 Task: In the  document event.txt Use the tool word Count 'and display word count while typing'. Find the word using Dictionary 'cherished'. Below name insert the link: www.facebook.com
Action: Mouse moved to (278, 390)
Screenshot: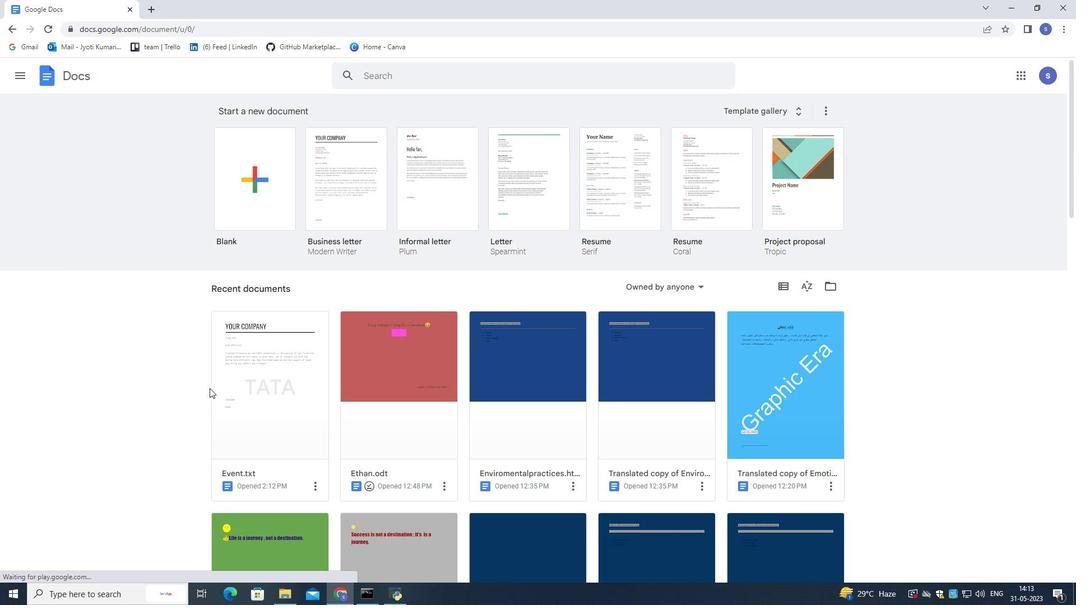 
Action: Mouse pressed left at (278, 390)
Screenshot: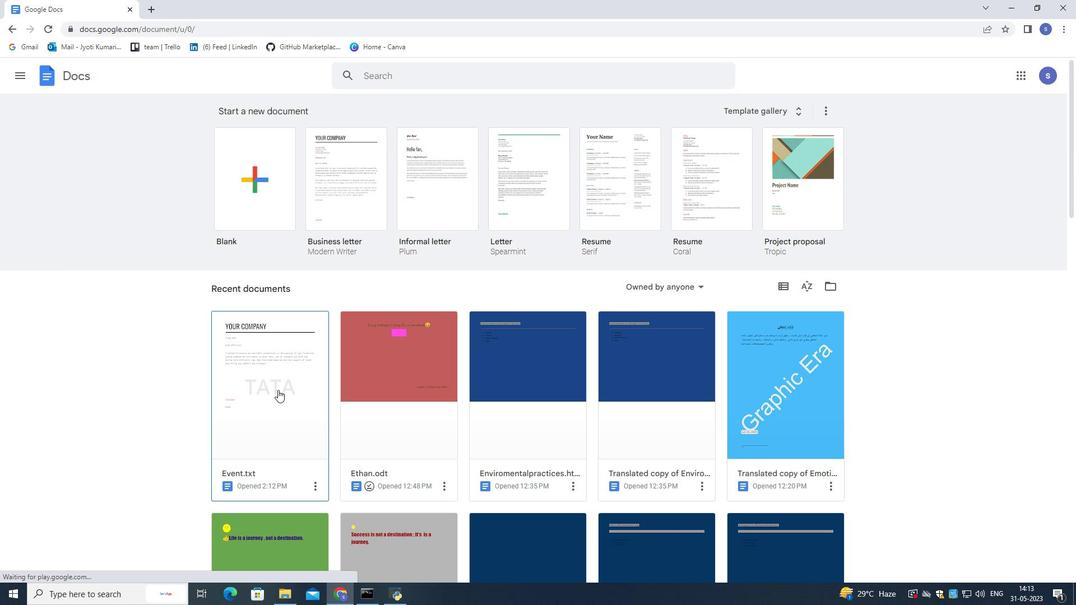 
Action: Mouse moved to (514, 321)
Screenshot: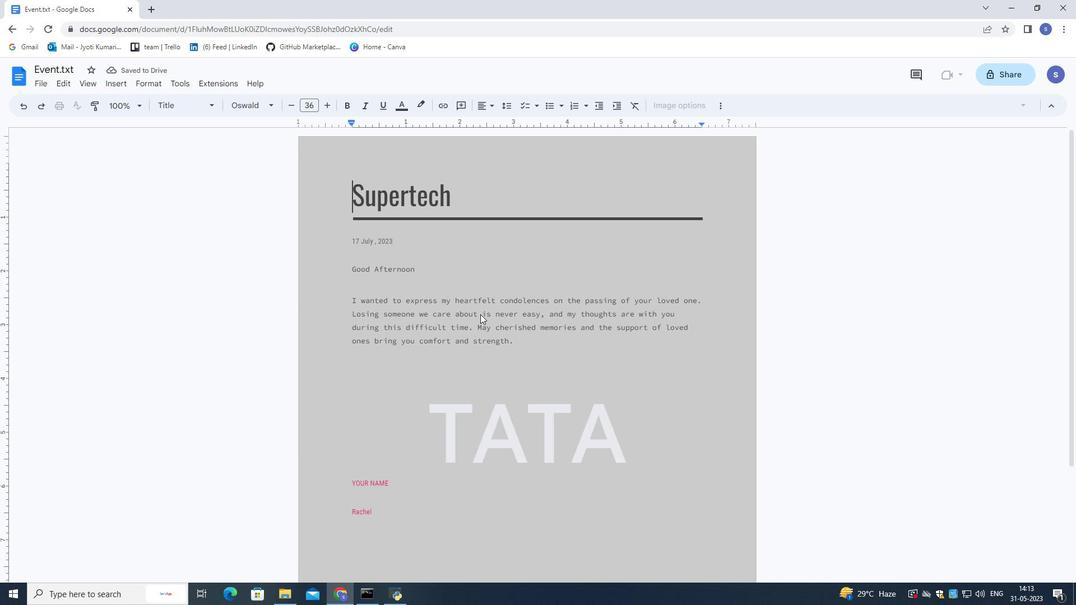 
Action: Mouse scrolled (514, 320) with delta (0, 0)
Screenshot: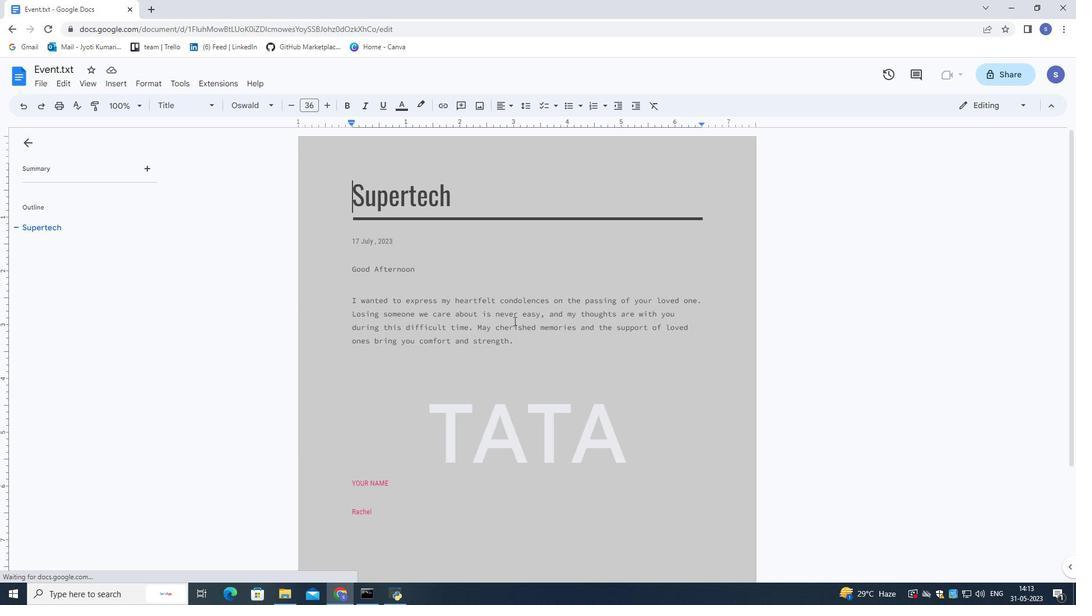 
Action: Mouse moved to (514, 322)
Screenshot: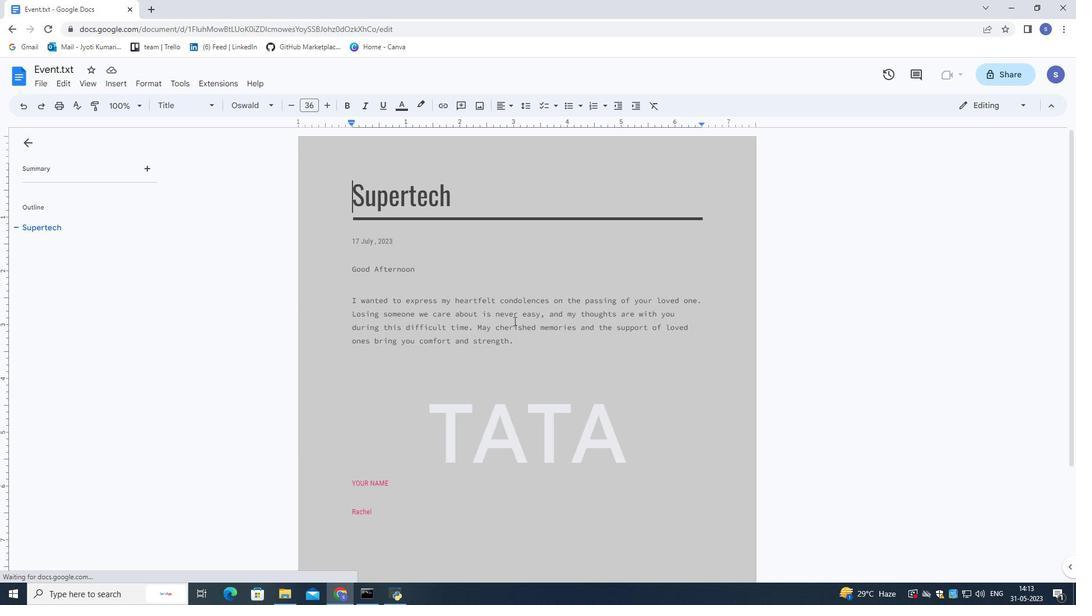 
Action: Mouse scrolled (514, 322) with delta (0, 0)
Screenshot: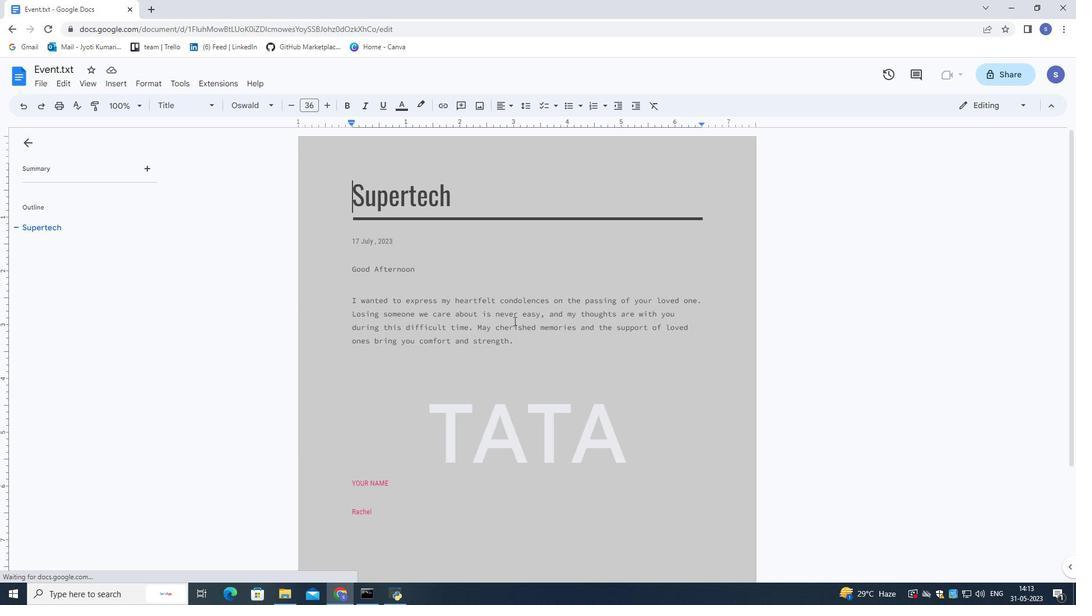 
Action: Mouse moved to (514, 323)
Screenshot: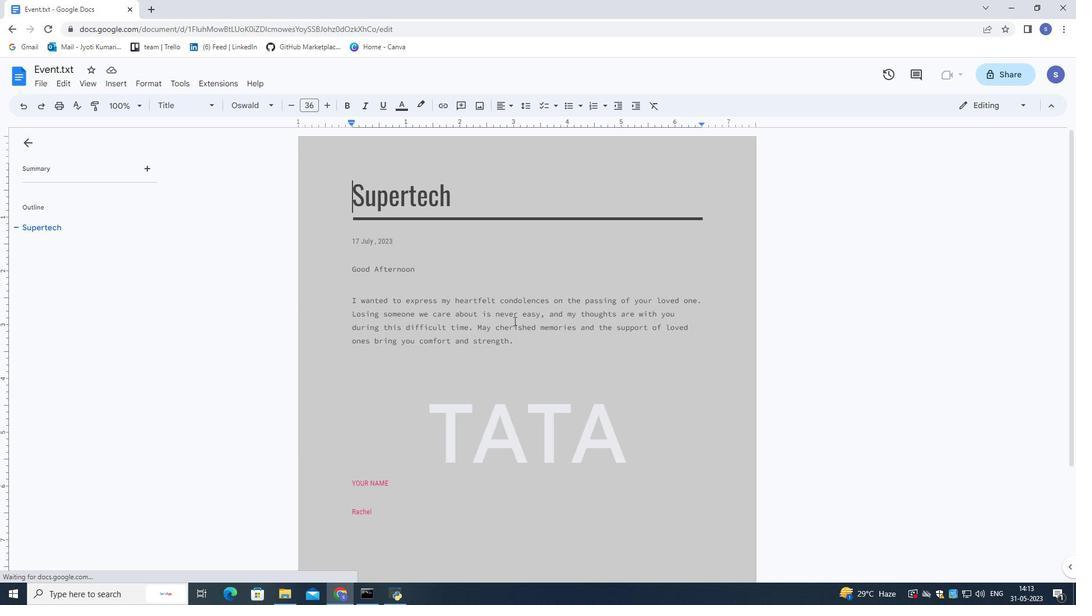 
Action: Mouse scrolled (514, 324) with delta (0, 0)
Screenshot: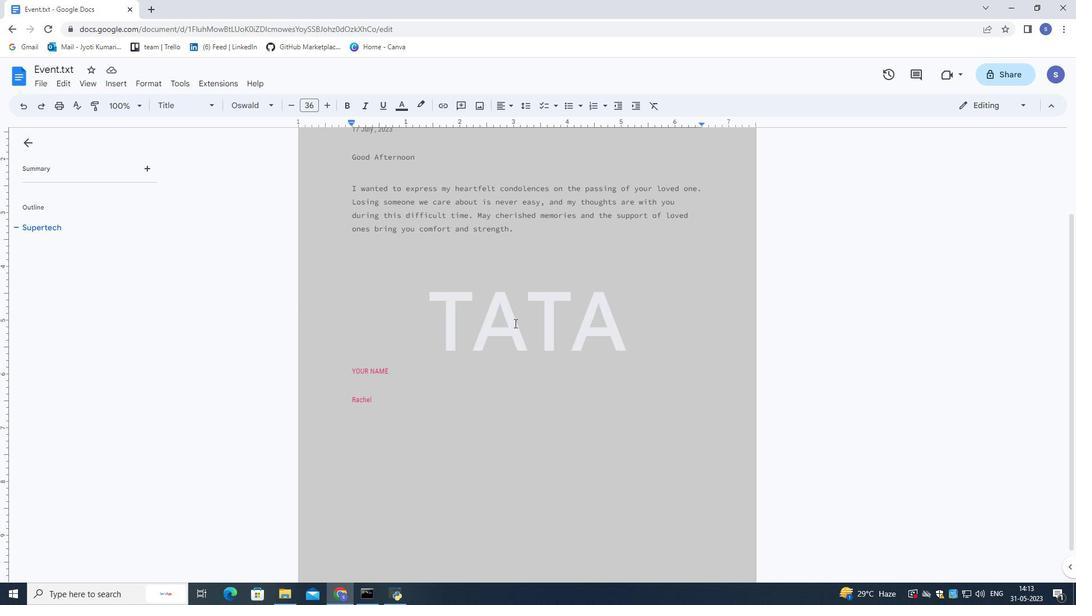 
Action: Mouse moved to (514, 323)
Screenshot: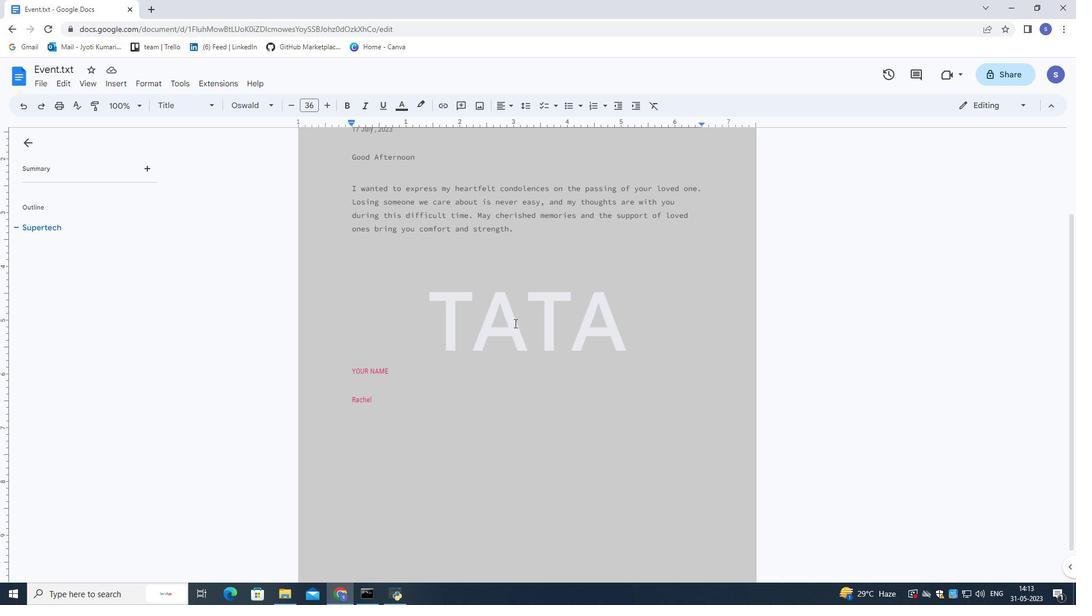 
Action: Mouse scrolled (514, 324) with delta (0, 0)
Screenshot: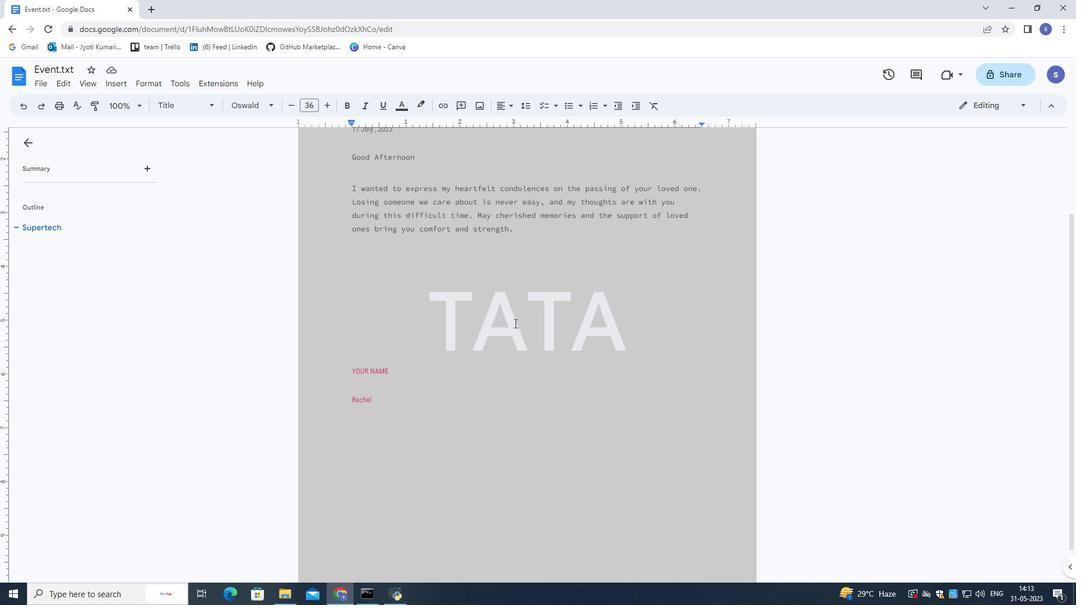 
Action: Mouse moved to (513, 323)
Screenshot: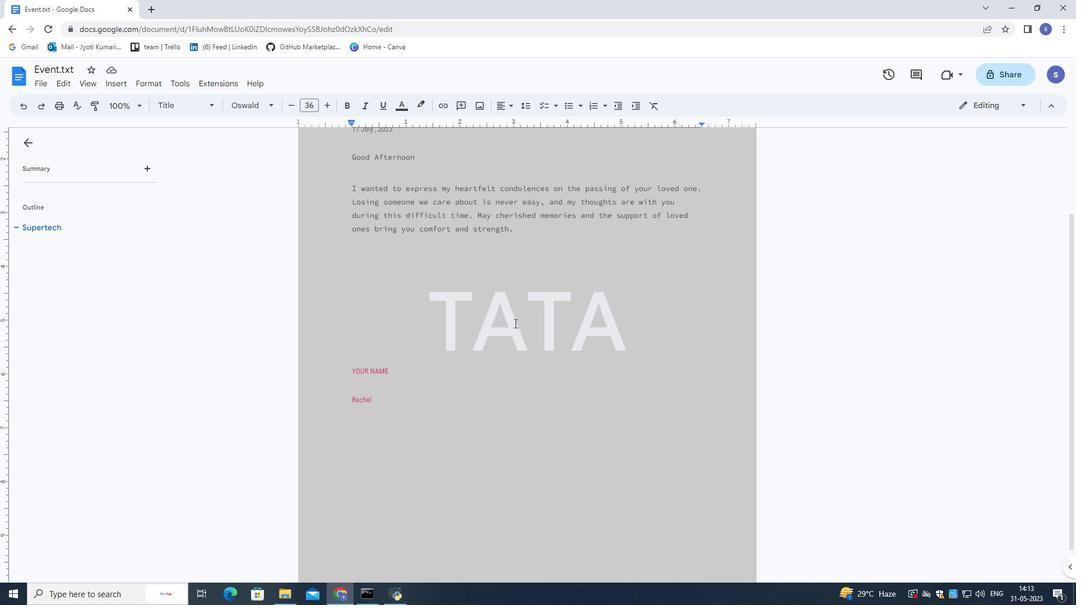 
Action: Mouse scrolled (514, 324) with delta (0, 0)
Screenshot: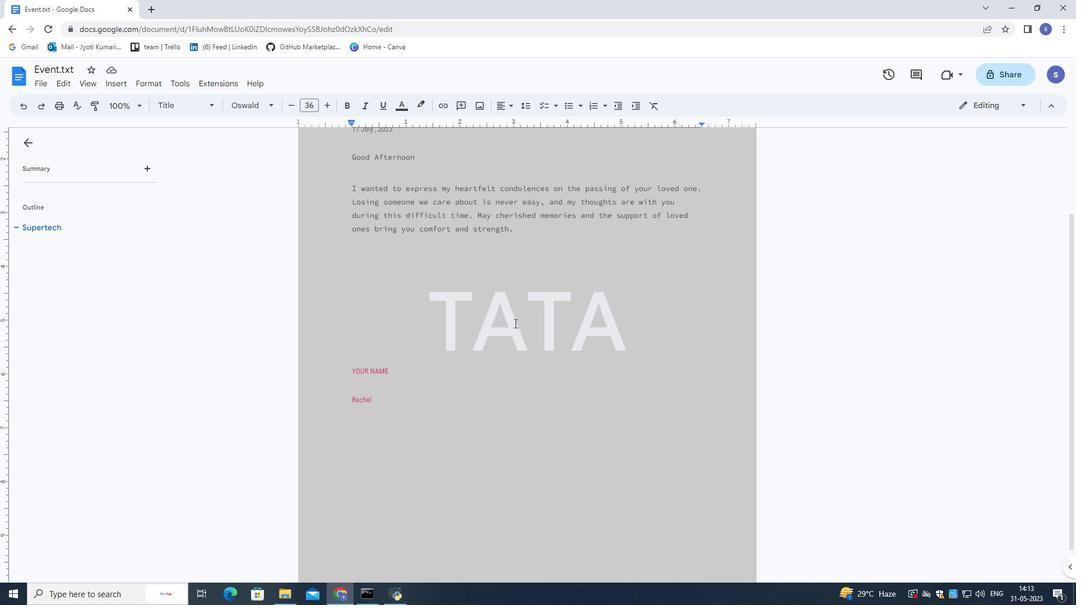 
Action: Mouse moved to (177, 77)
Screenshot: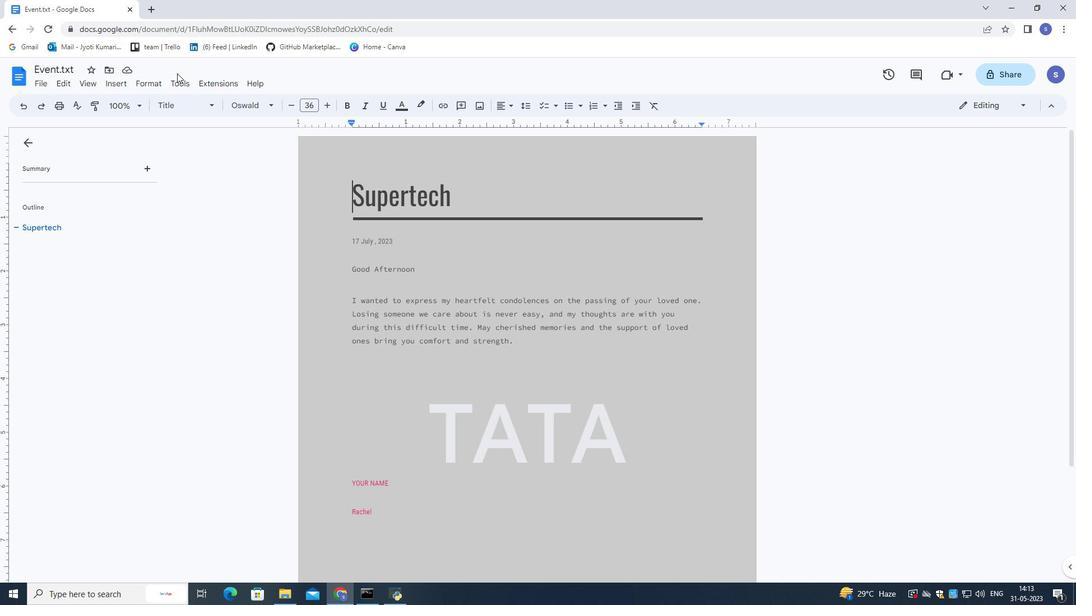 
Action: Mouse pressed left at (177, 77)
Screenshot: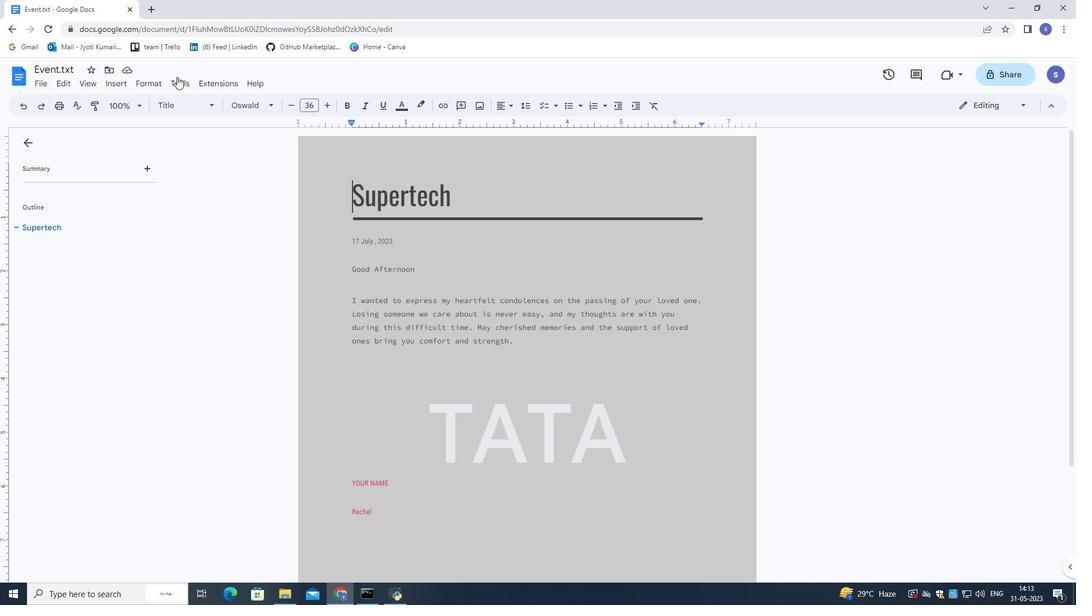
Action: Mouse moved to (195, 128)
Screenshot: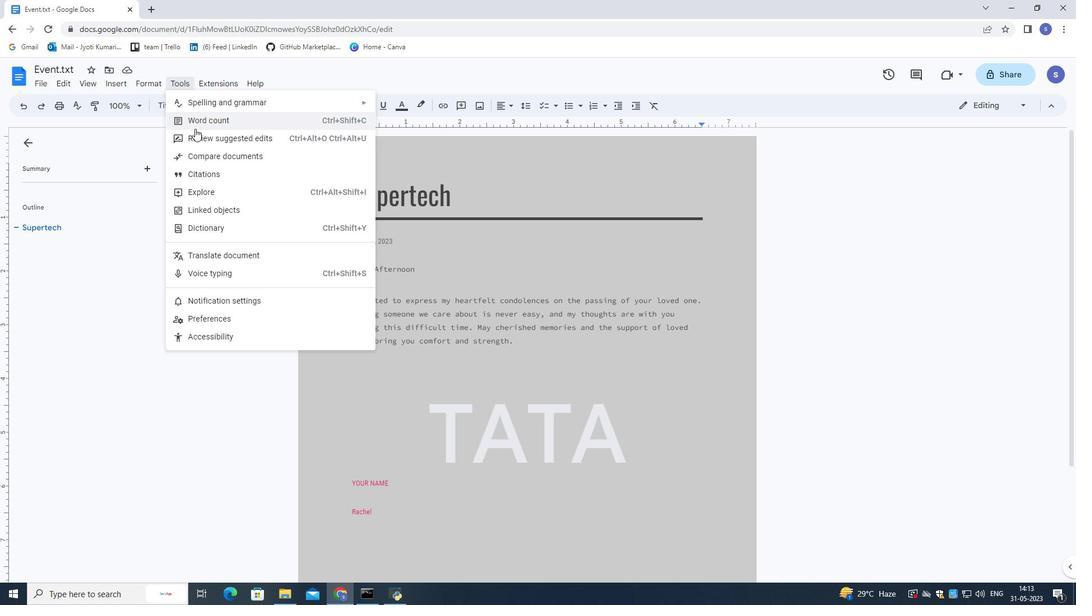 
Action: Mouse pressed left at (195, 128)
Screenshot: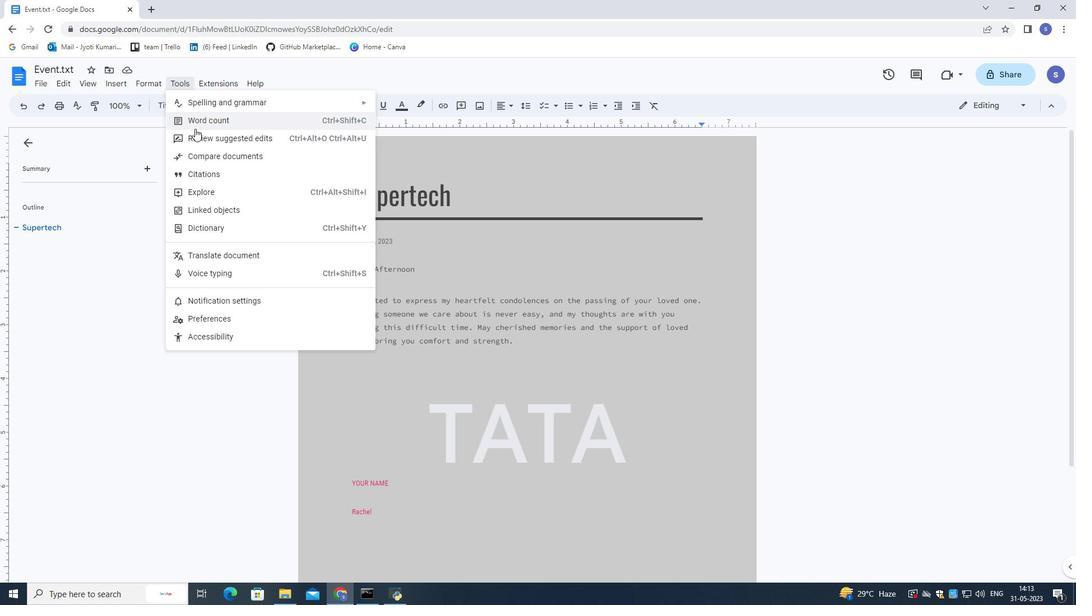 
Action: Mouse moved to (495, 370)
Screenshot: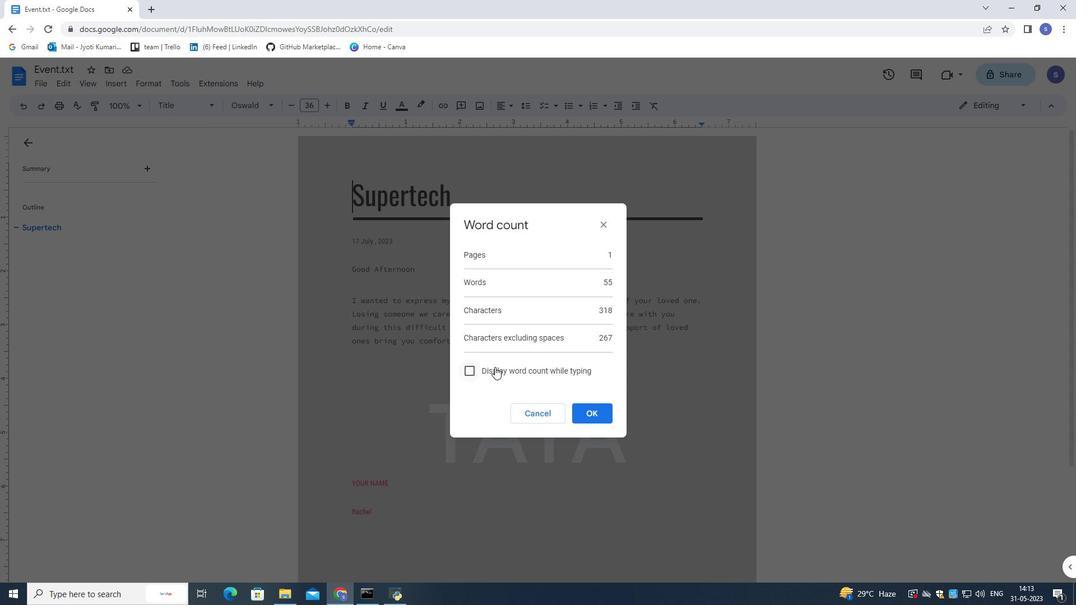 
Action: Mouse pressed left at (495, 370)
Screenshot: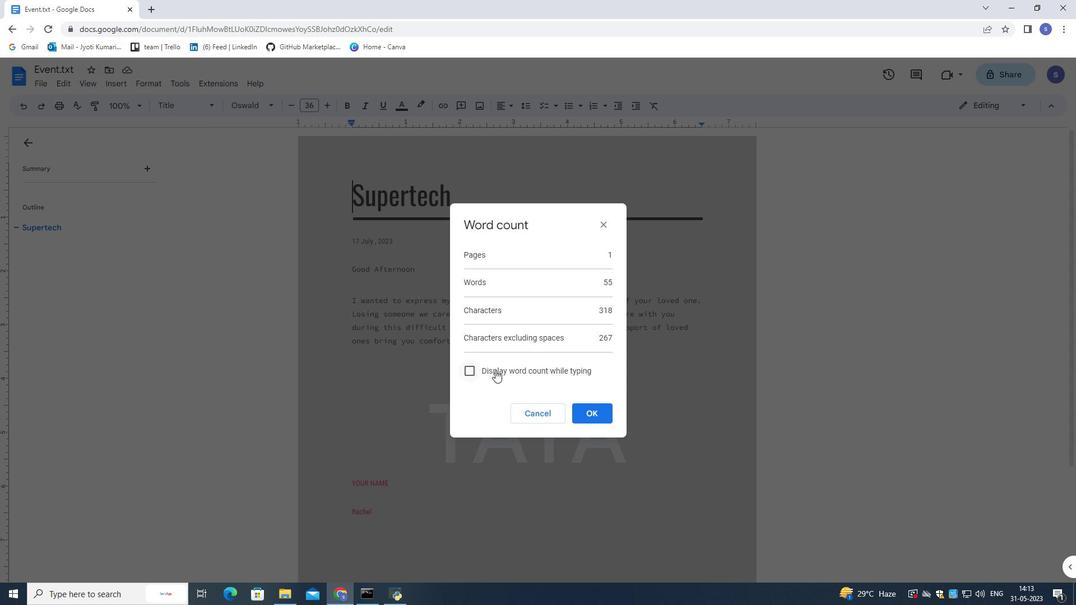 
Action: Mouse moved to (597, 414)
Screenshot: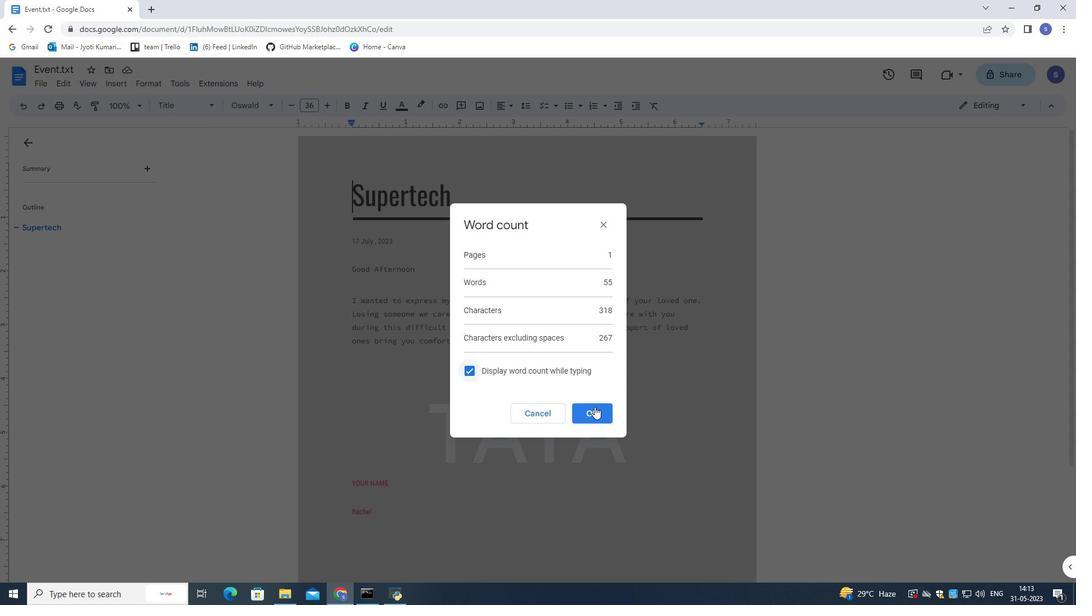 
Action: Mouse pressed left at (597, 414)
Screenshot: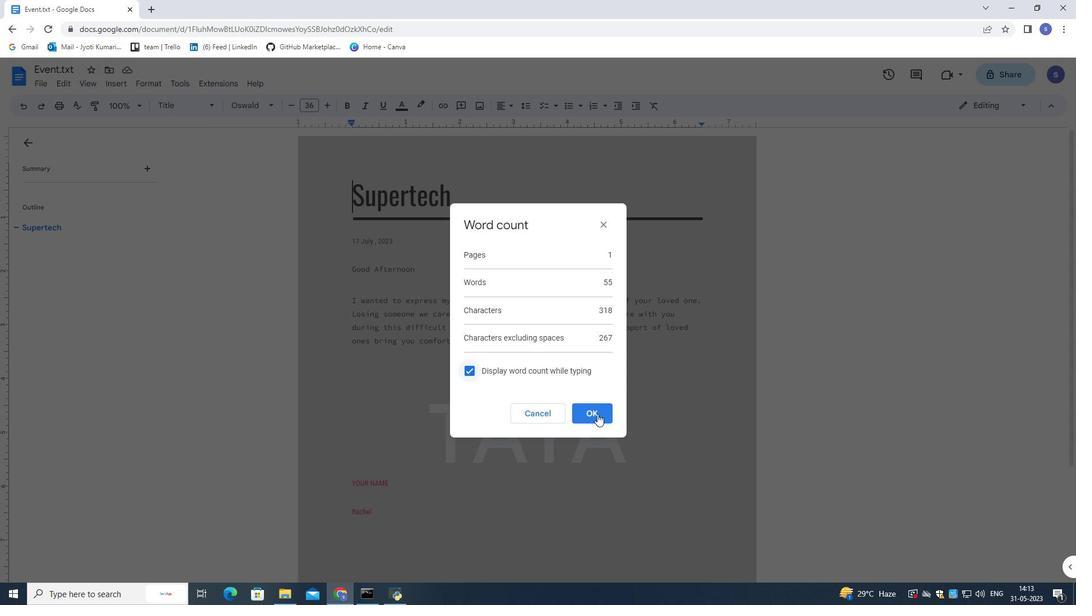 
Action: Mouse moved to (171, 80)
Screenshot: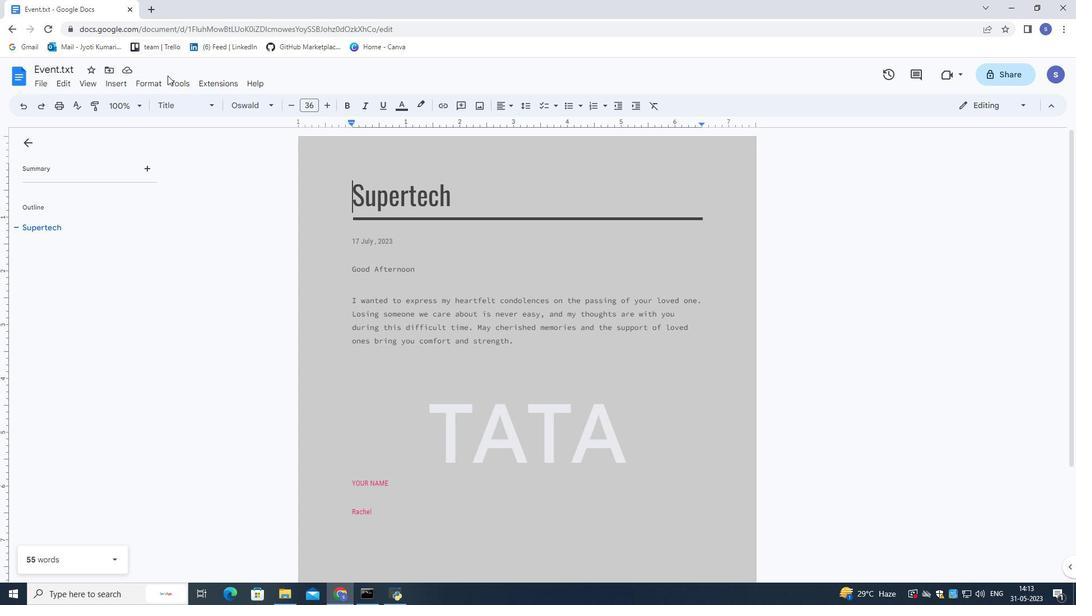 
Action: Mouse pressed left at (171, 80)
Screenshot: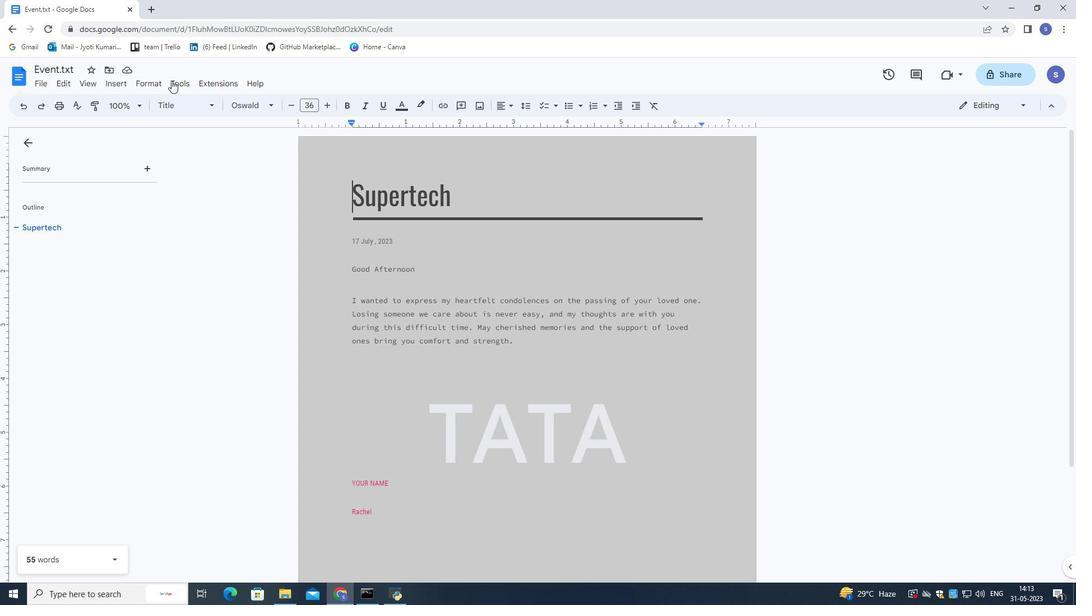 
Action: Mouse moved to (232, 224)
Screenshot: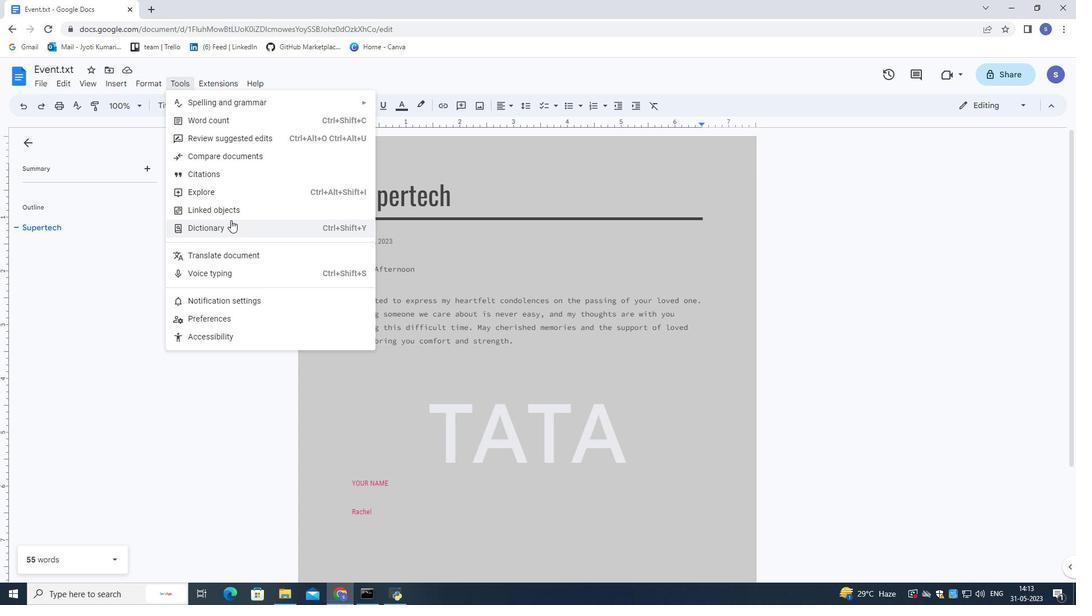 
Action: Mouse pressed left at (232, 224)
Screenshot: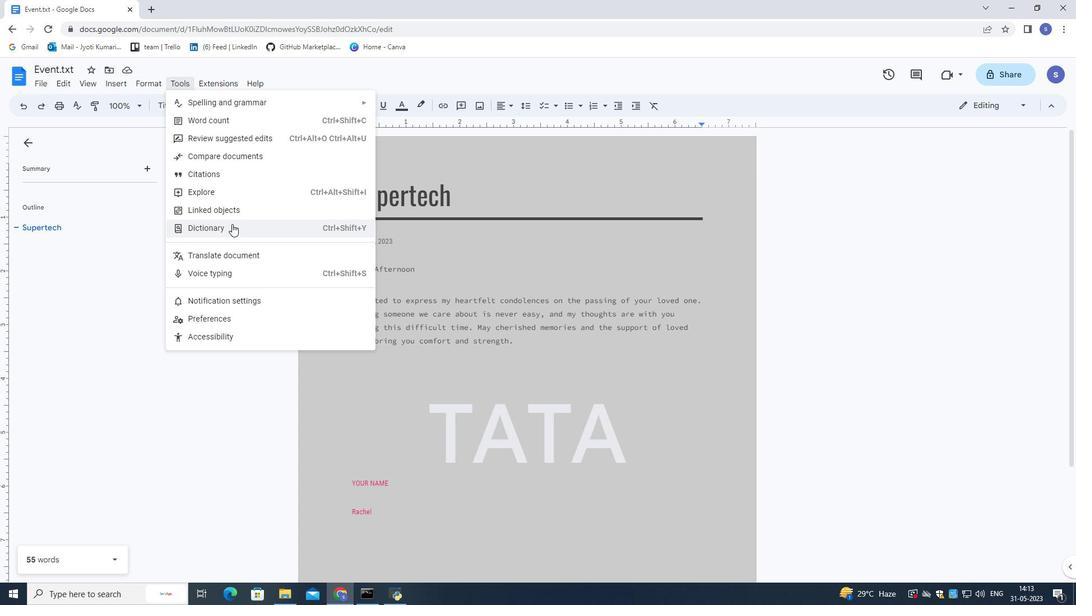 
Action: Mouse moved to (986, 142)
Screenshot: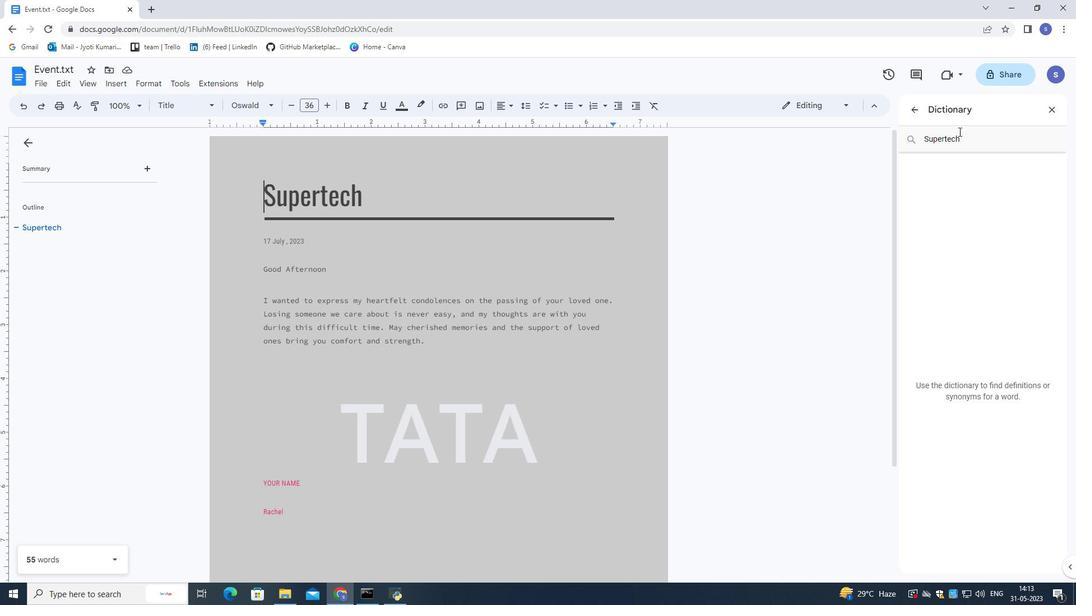 
Action: Mouse pressed left at (986, 142)
Screenshot: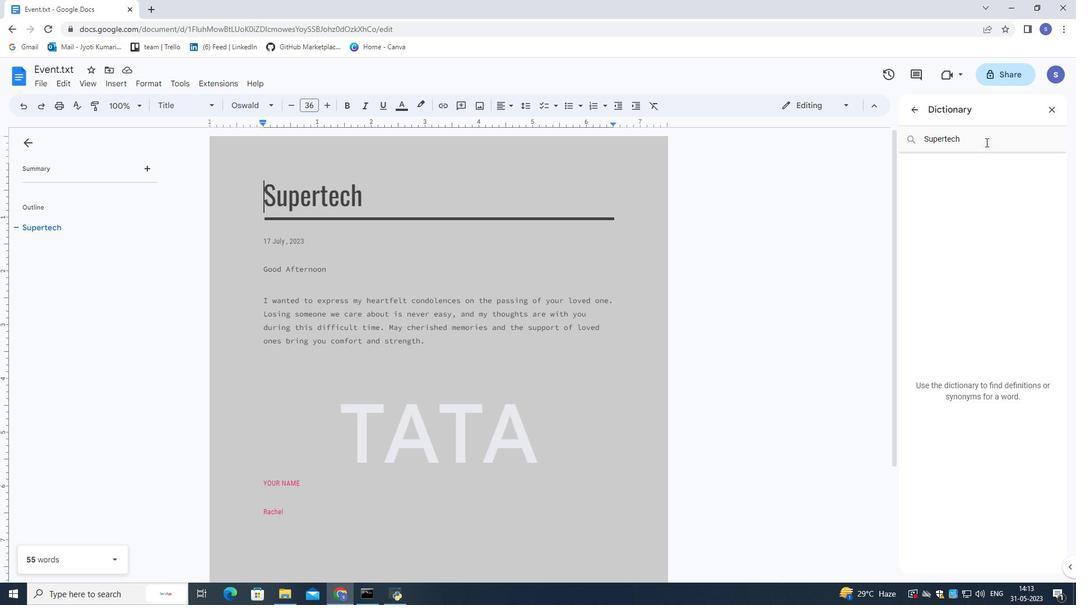 
Action: Mouse pressed left at (986, 142)
Screenshot: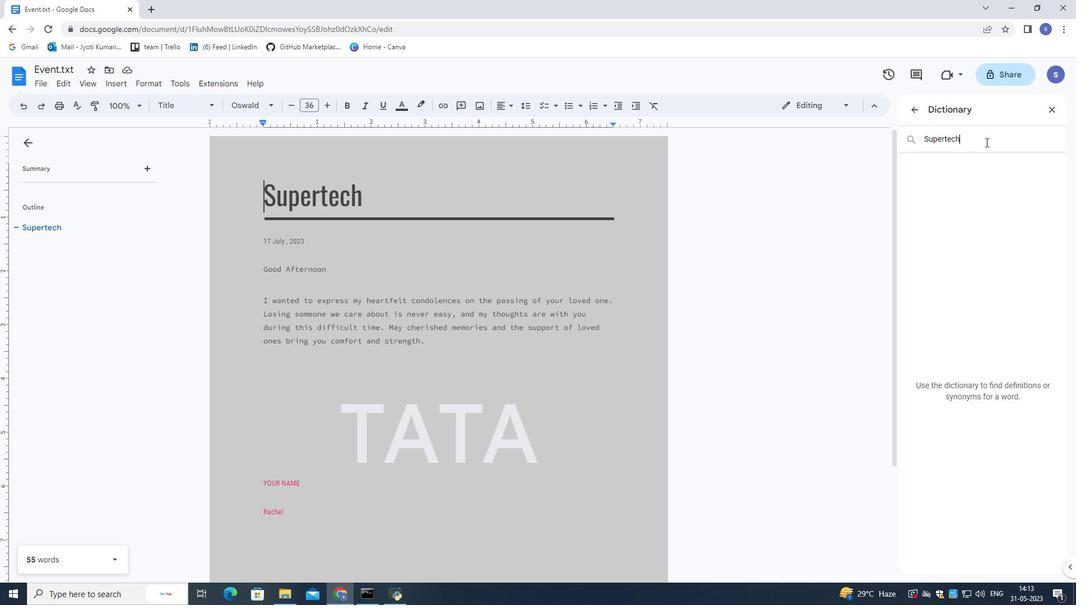 
Action: Key pressed <Key.shift>Cherished
Screenshot: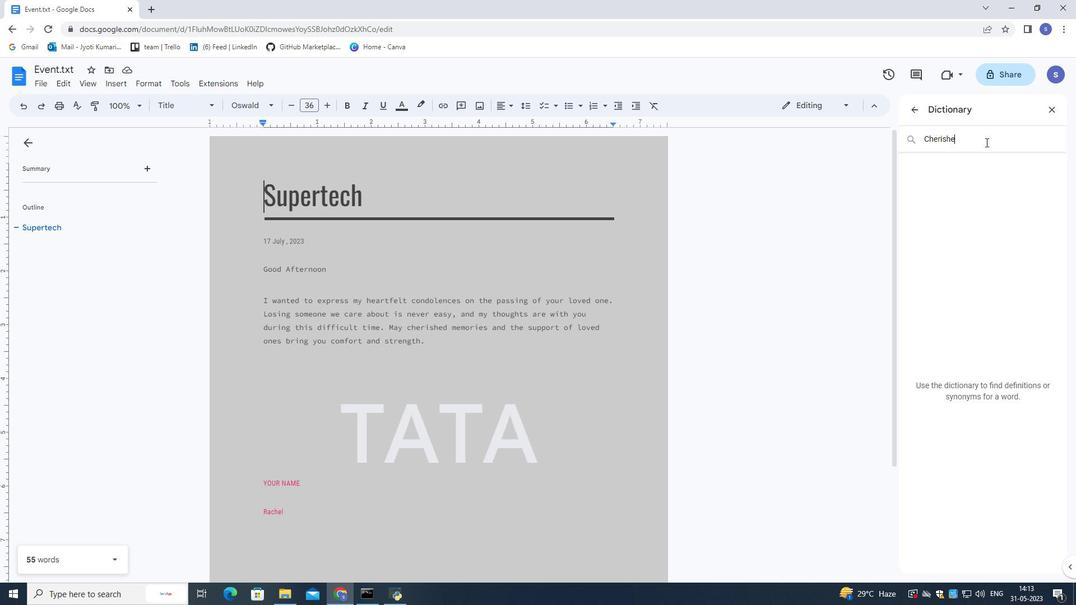 
Action: Mouse moved to (981, 147)
Screenshot: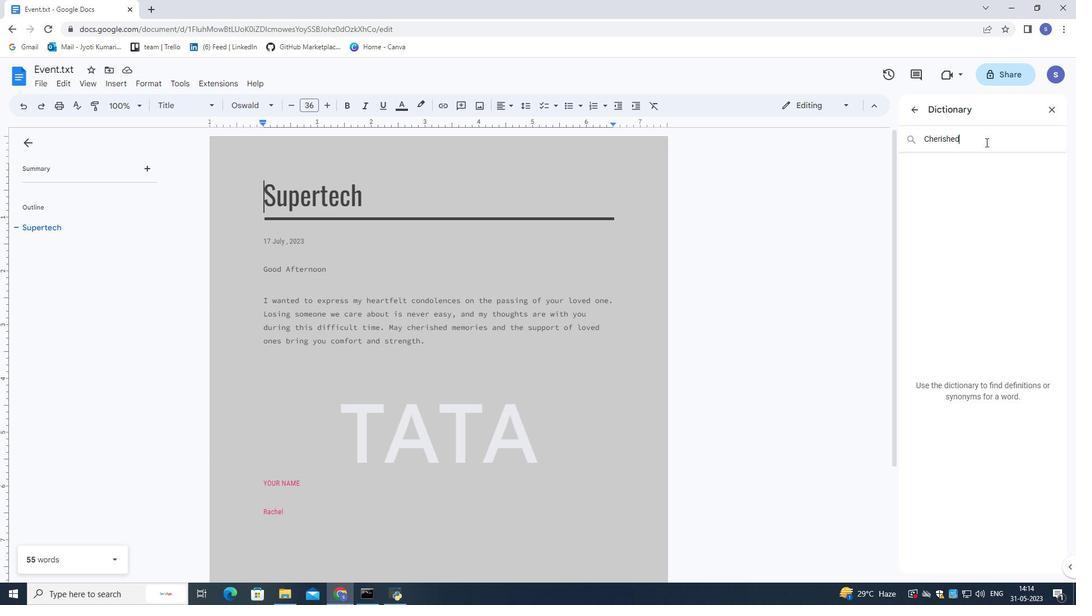 
Action: Key pressed <Key.enter>
Screenshot: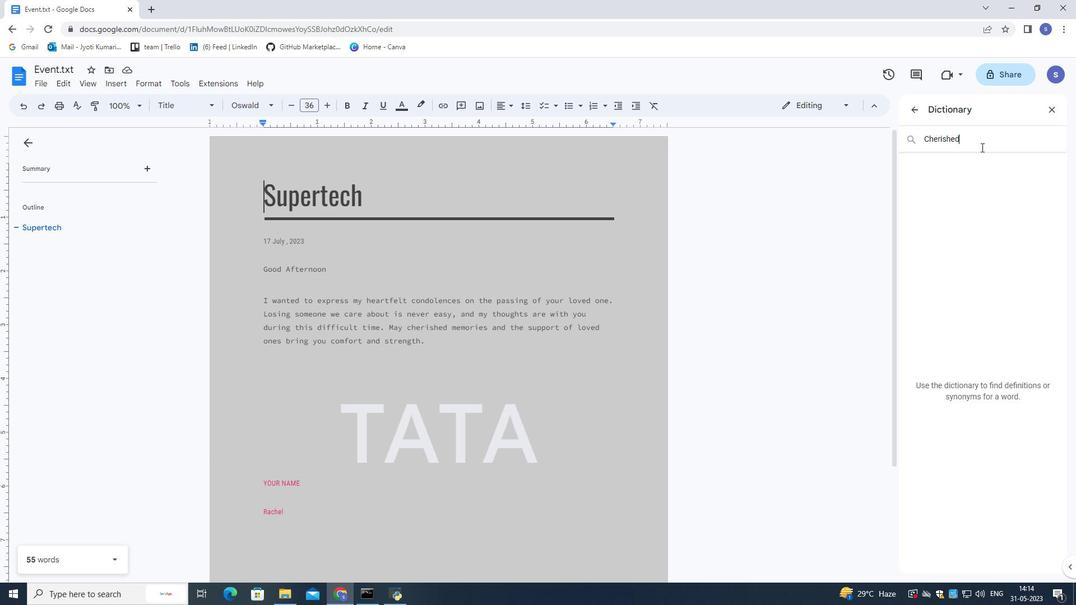 
Action: Mouse moved to (594, 392)
Screenshot: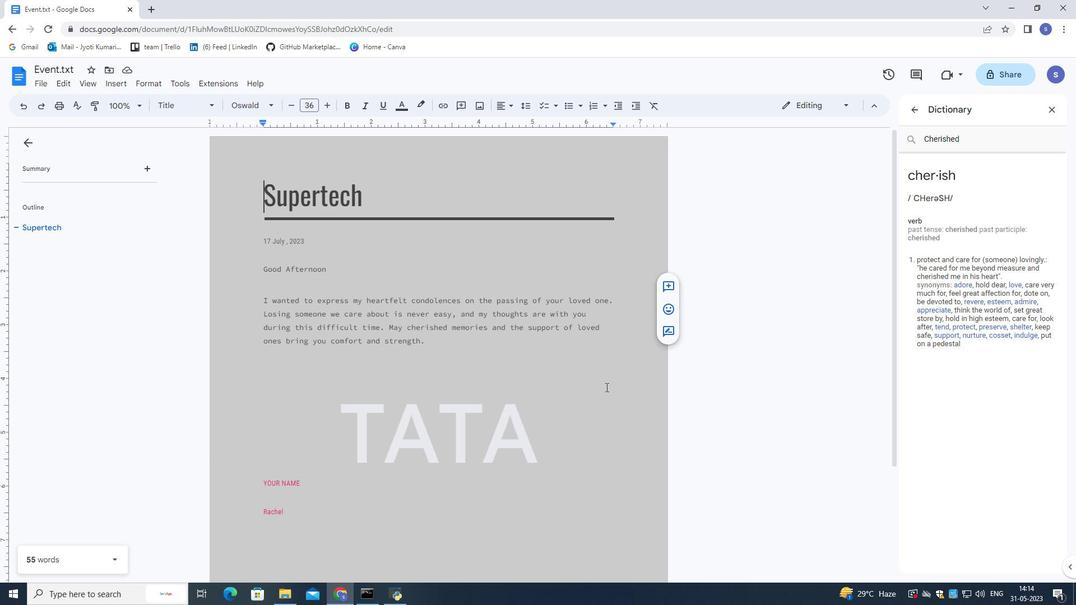 
Action: Mouse pressed left at (594, 392)
Screenshot: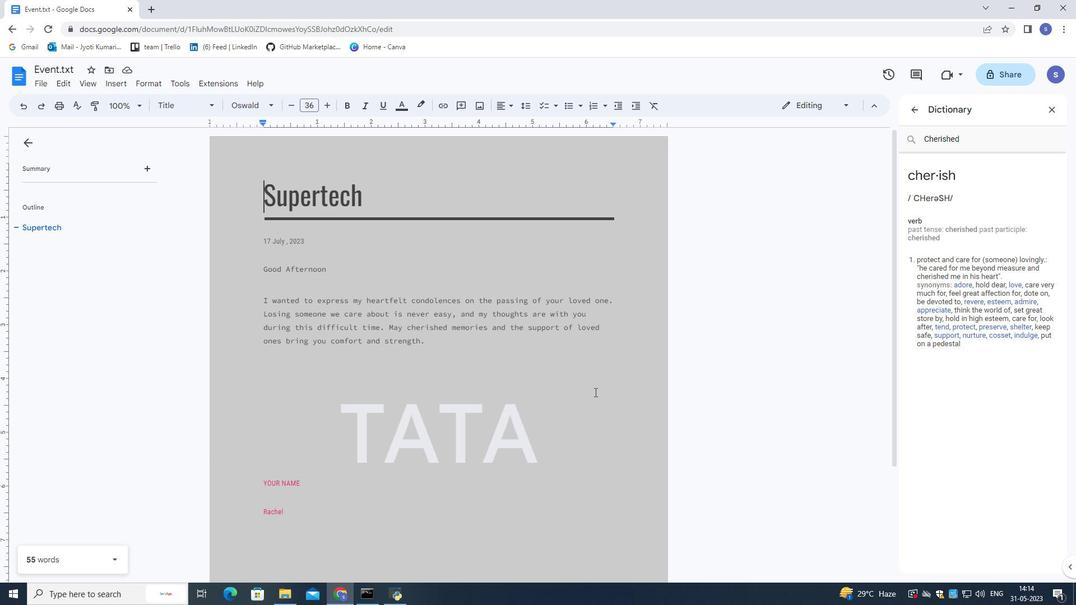 
Action: Mouse moved to (293, 495)
Screenshot: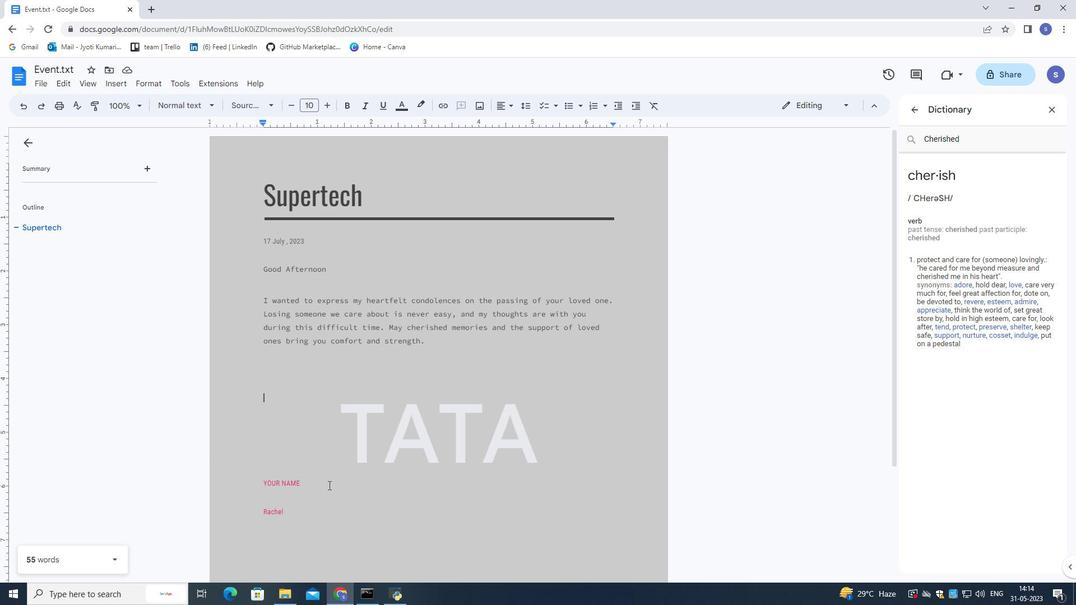 
Action: Mouse scrolled (293, 495) with delta (0, 0)
Screenshot: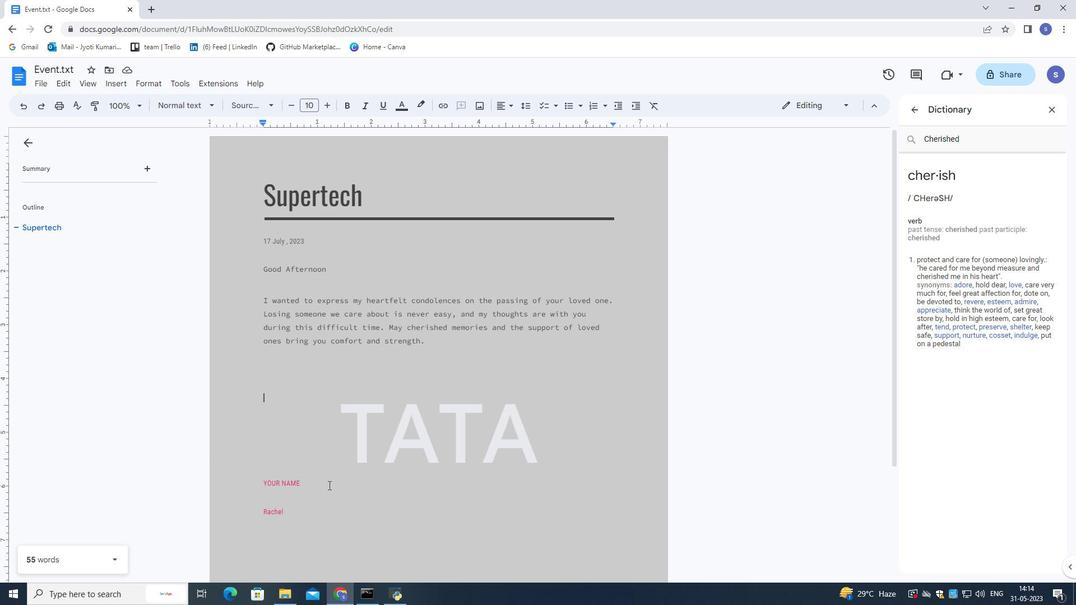
Action: Mouse scrolled (293, 495) with delta (0, 0)
Screenshot: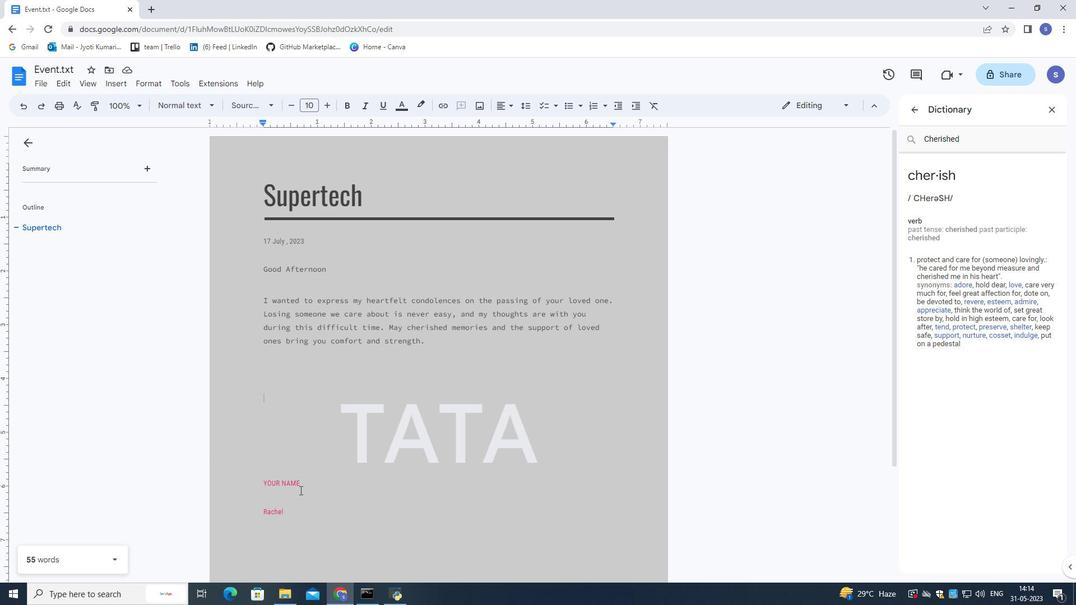 
Action: Mouse scrolled (293, 495) with delta (0, 0)
Screenshot: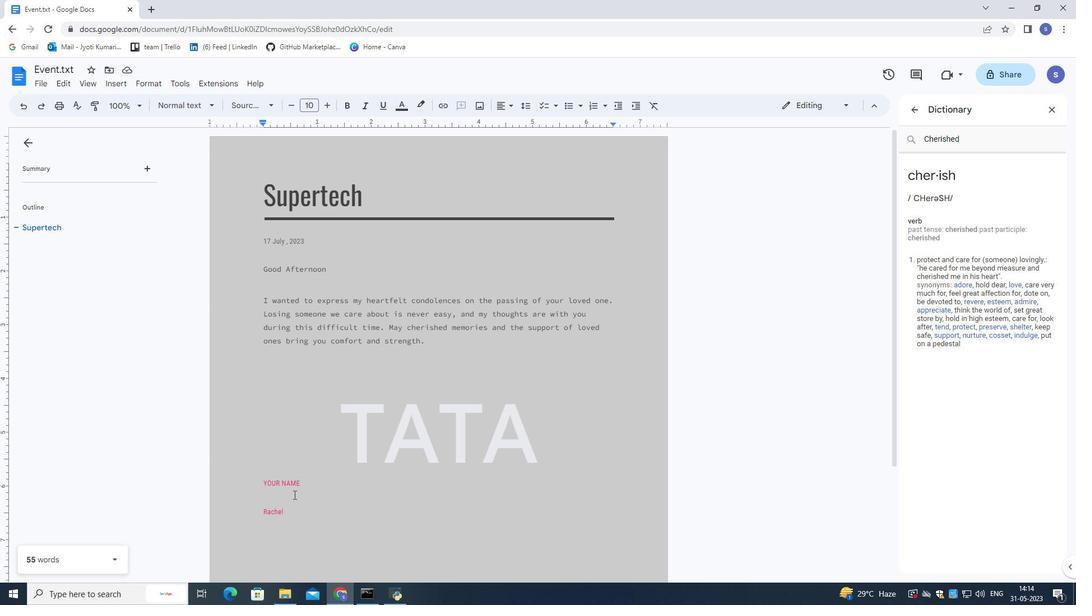 
Action: Mouse scrolled (293, 495) with delta (0, 0)
Screenshot: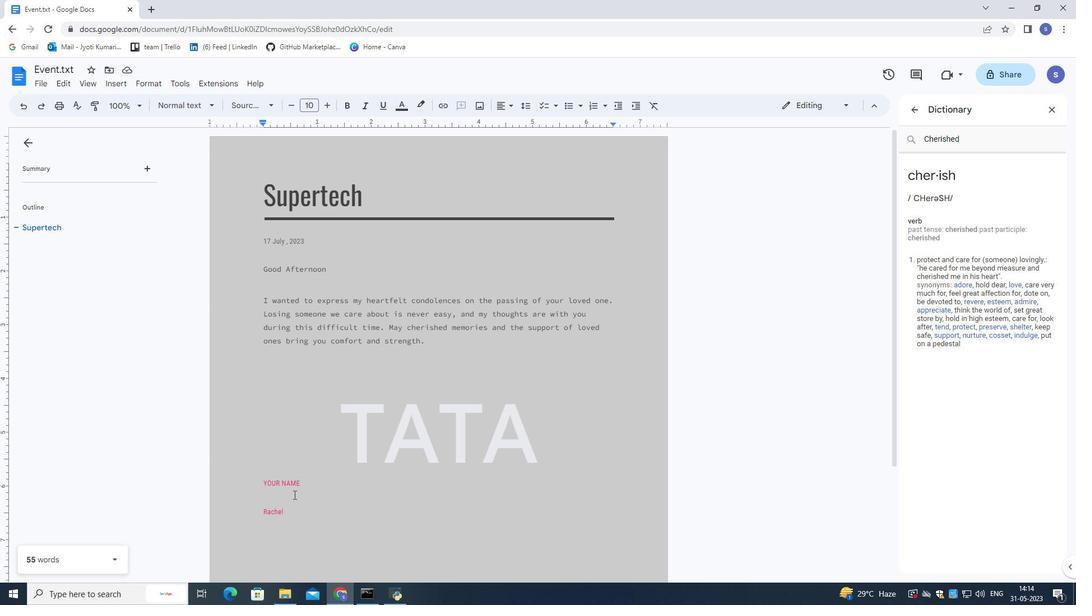 
Action: Mouse moved to (315, 362)
Screenshot: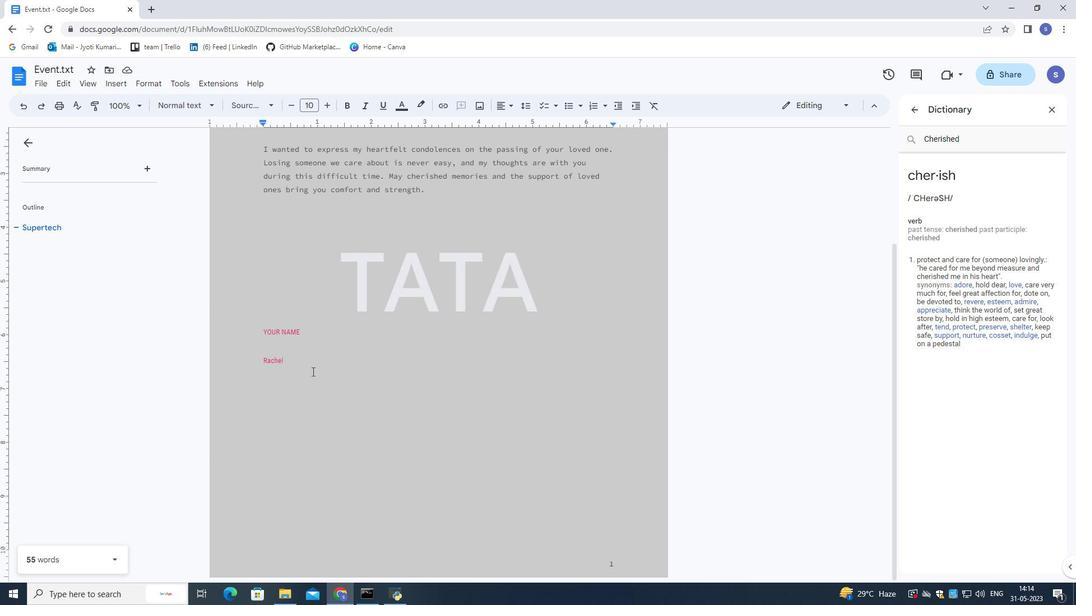 
Action: Mouse pressed left at (315, 362)
Screenshot: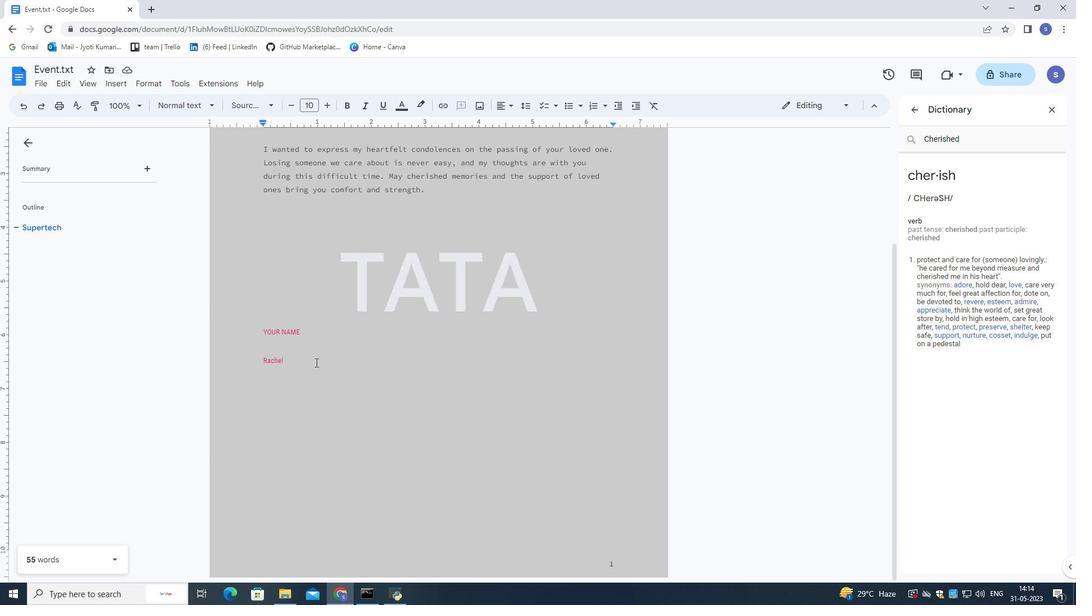 
Action: Mouse moved to (316, 366)
Screenshot: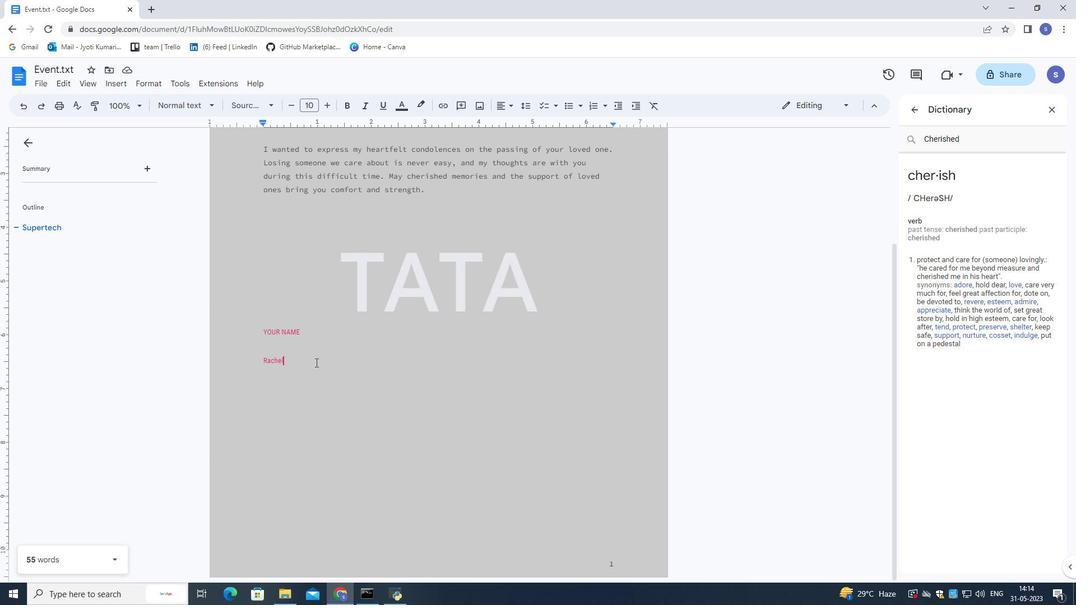 
Action: Key pressed <Key.enter>
Screenshot: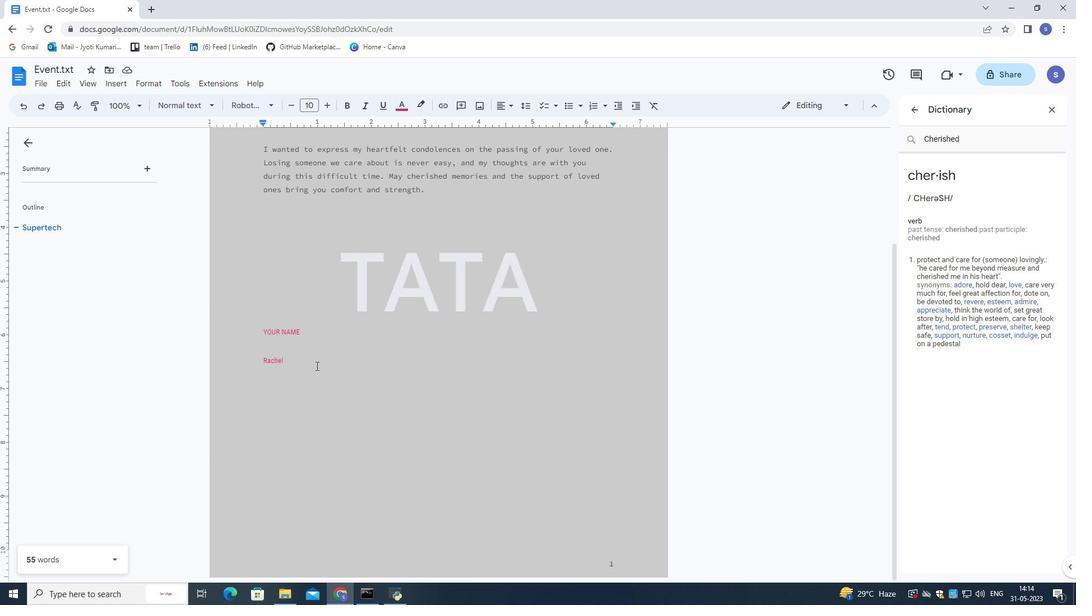 
Action: Mouse moved to (445, 108)
Screenshot: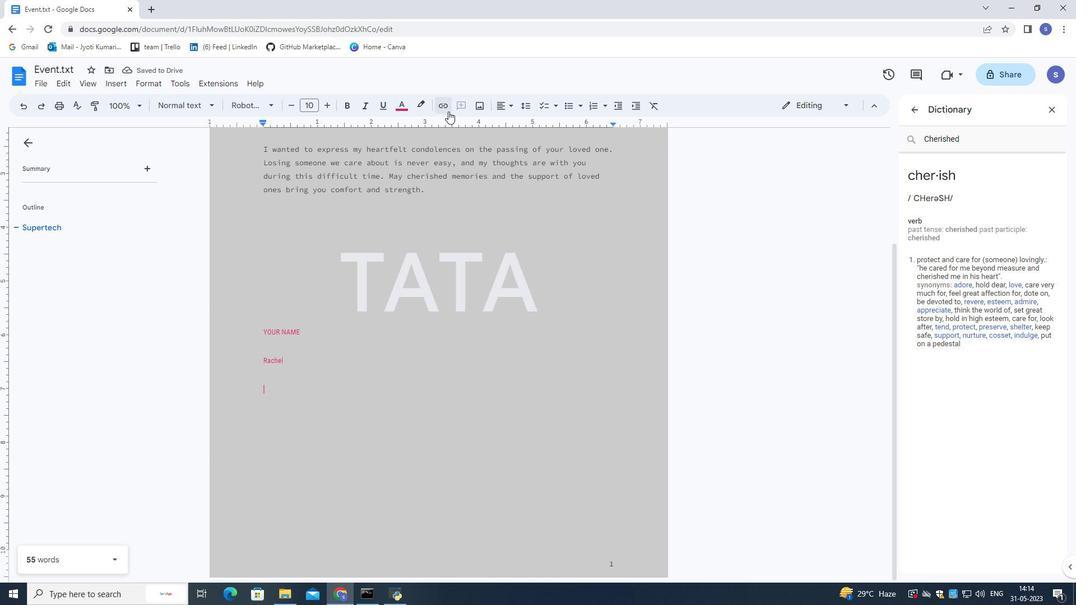 
Action: Mouse pressed left at (445, 108)
Screenshot: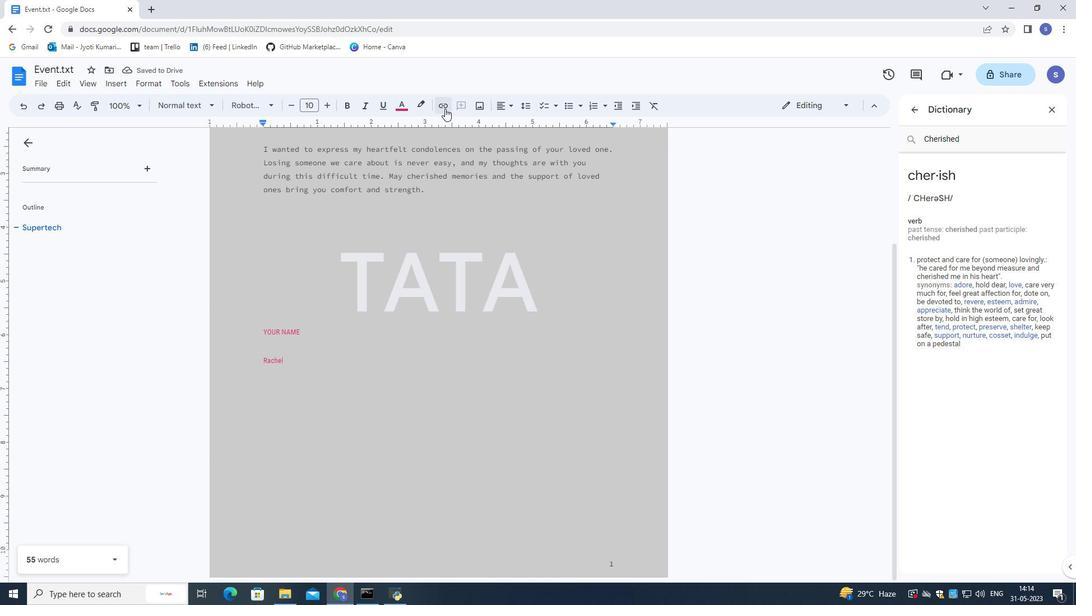 
Action: Key pressed www.facebook.com
Screenshot: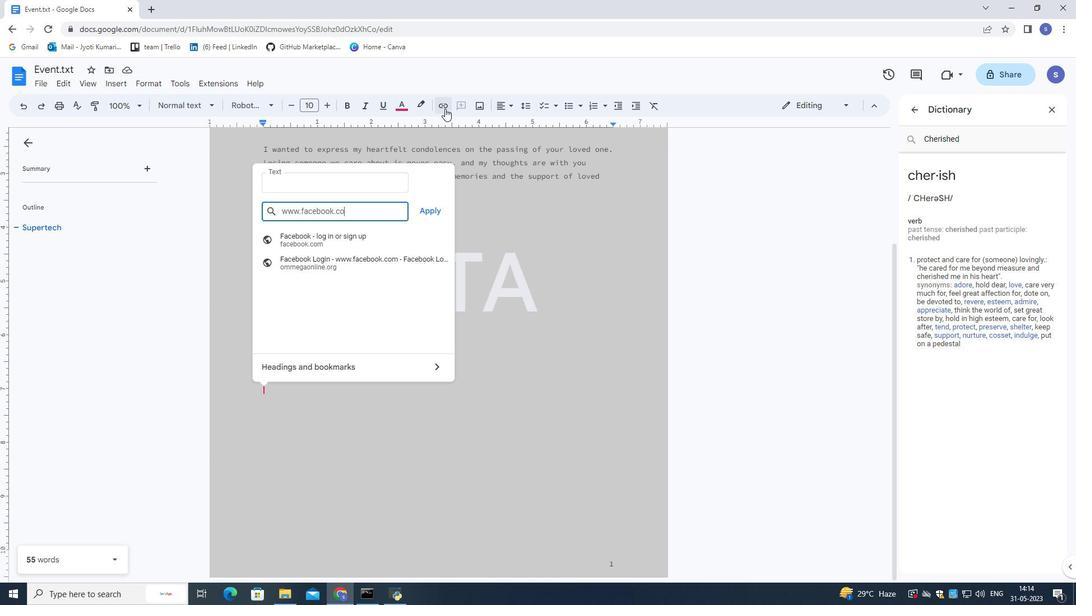 
Action: Mouse moved to (435, 205)
Screenshot: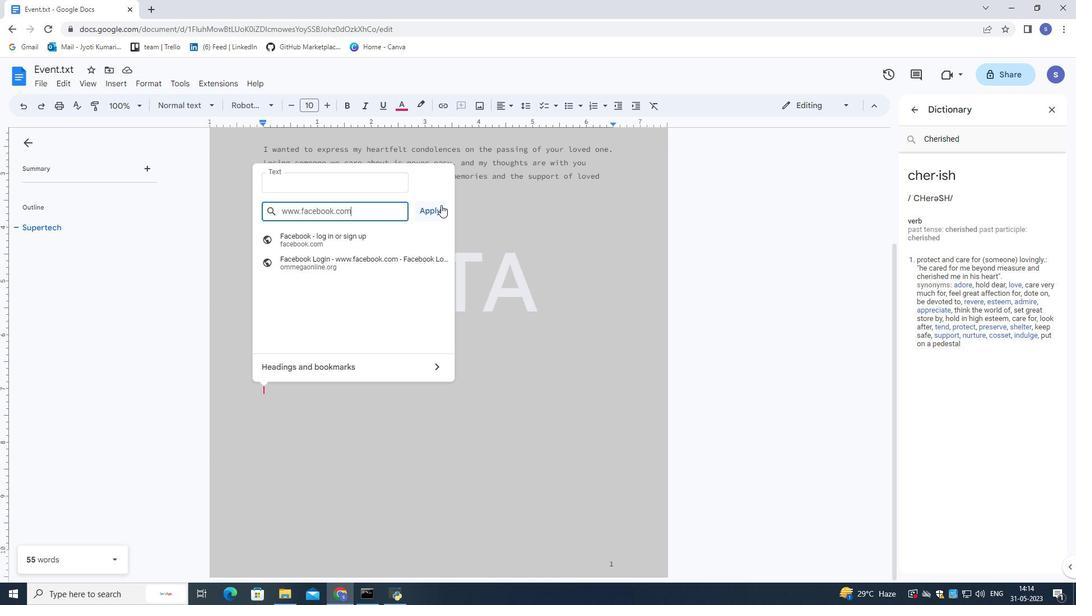 
Action: Mouse pressed left at (435, 205)
Screenshot: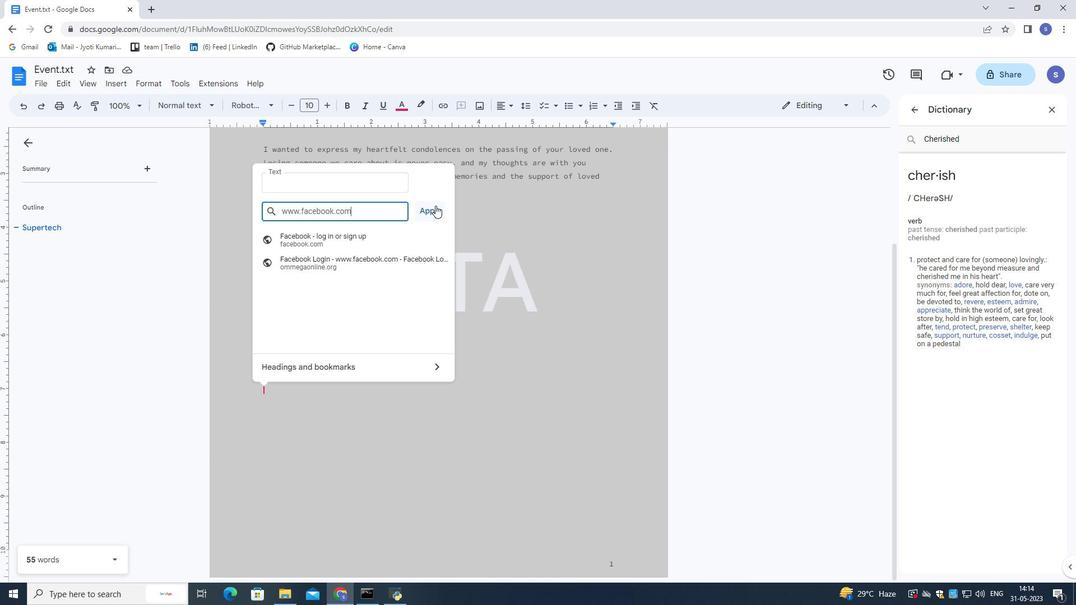 
Action: Mouse moved to (409, 313)
Screenshot: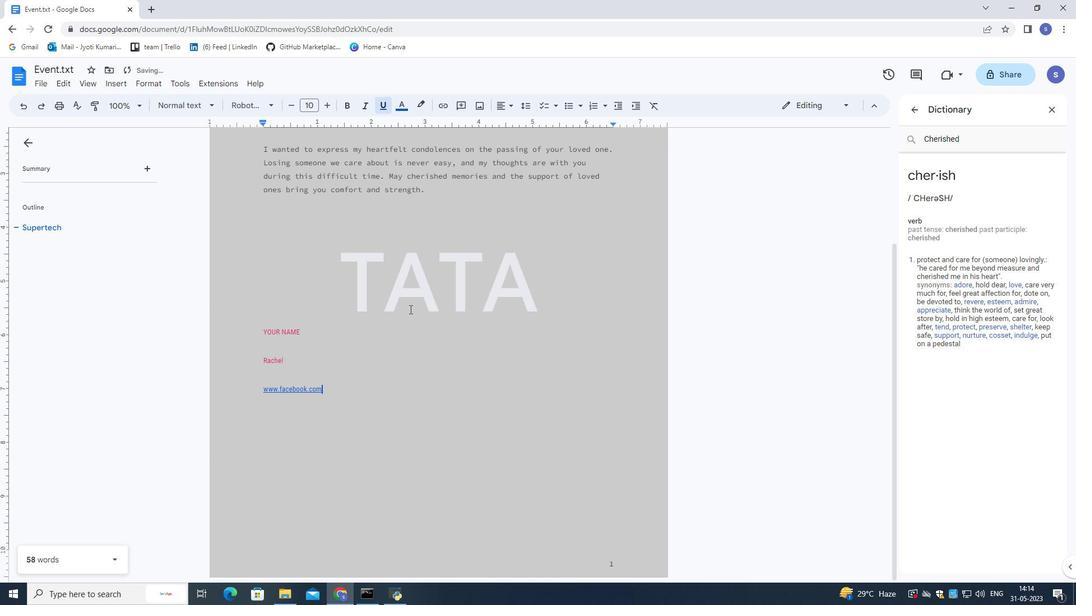 
Action: Mouse pressed left at (409, 313)
Screenshot: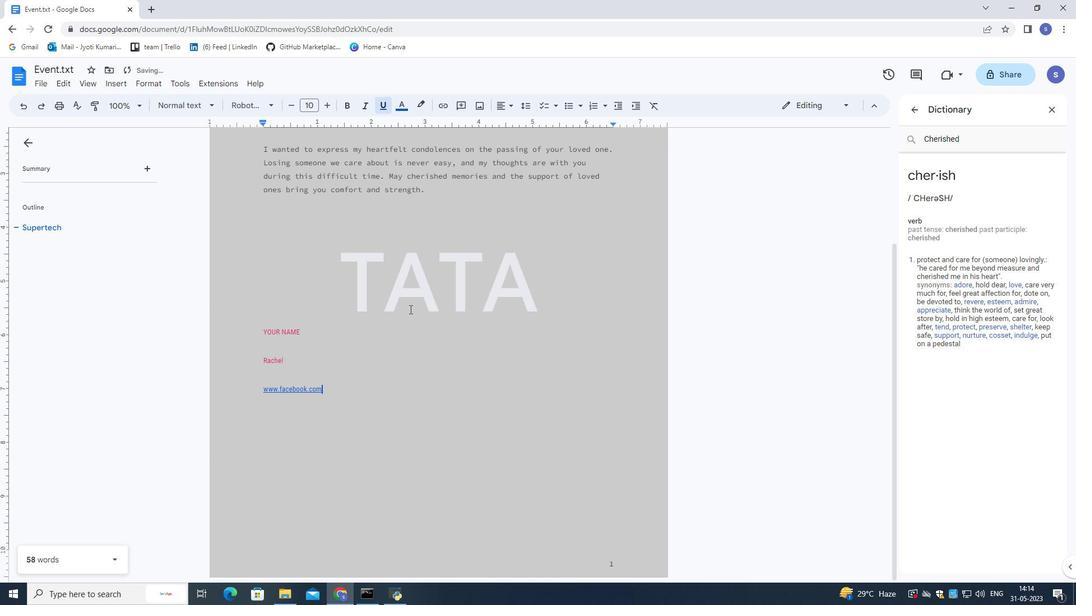 
Action: Mouse moved to (421, 266)
Screenshot: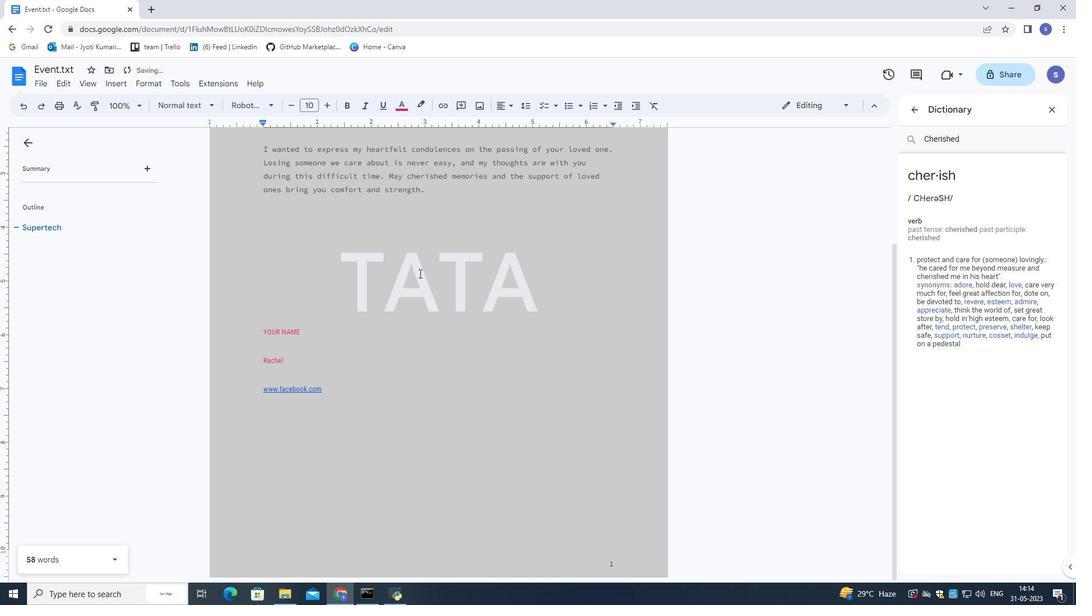 
Action: Mouse scrolled (421, 267) with delta (0, 0)
Screenshot: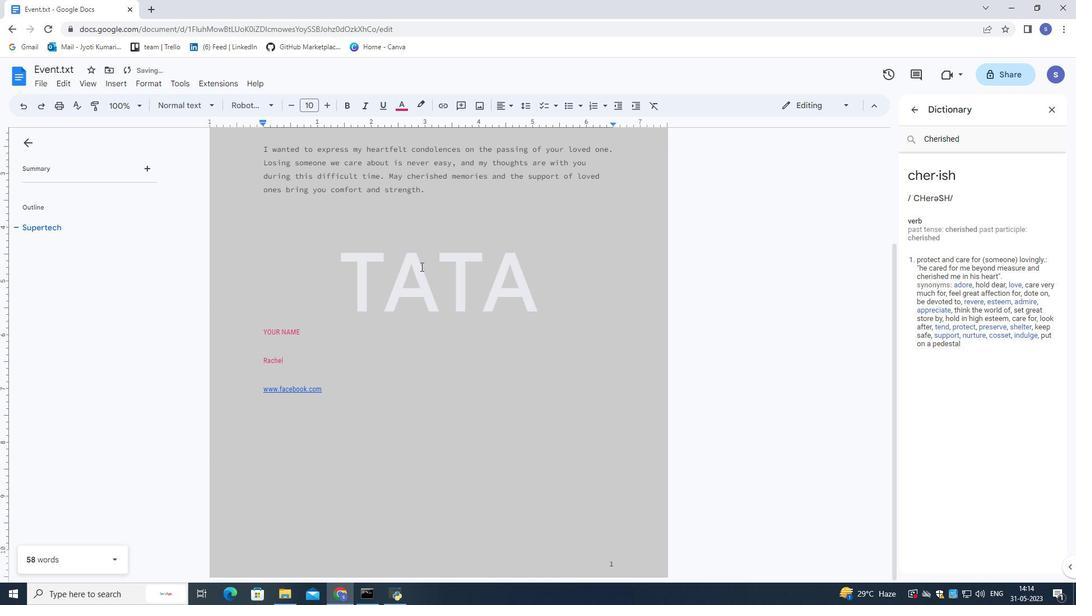 
Action: Mouse scrolled (421, 267) with delta (0, 0)
Screenshot: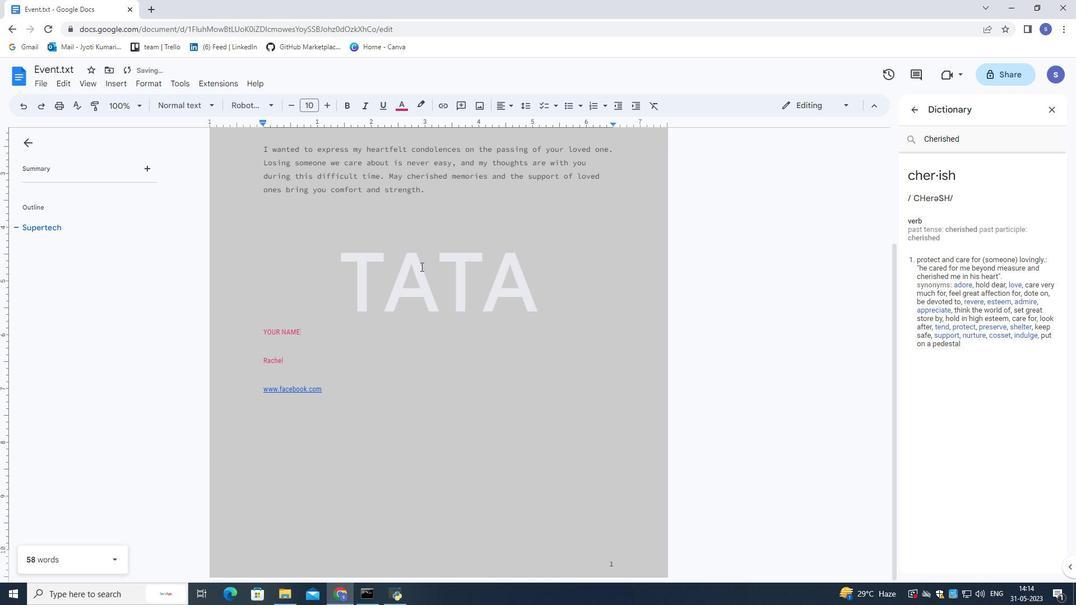 
Action: Mouse moved to (450, 229)
Screenshot: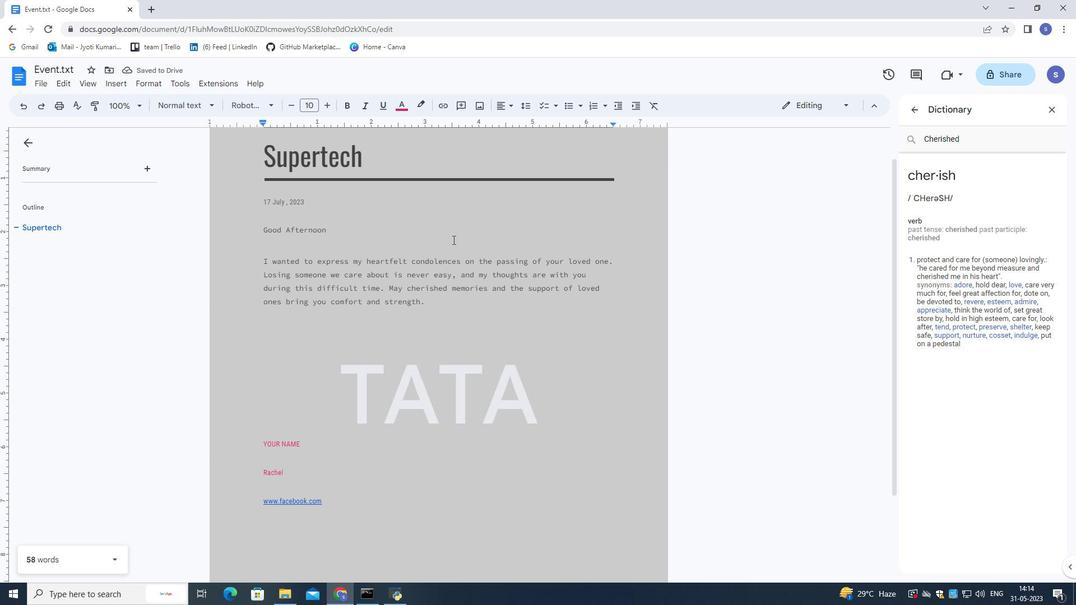 
Action: Mouse pressed left at (450, 229)
Screenshot: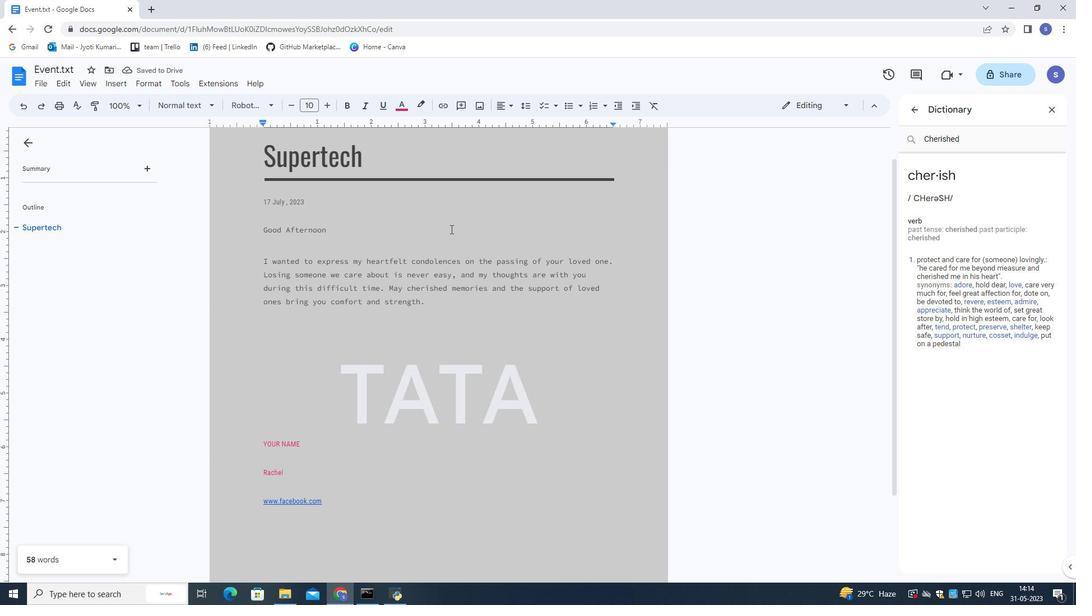 
Action: Mouse moved to (475, 300)
Screenshot: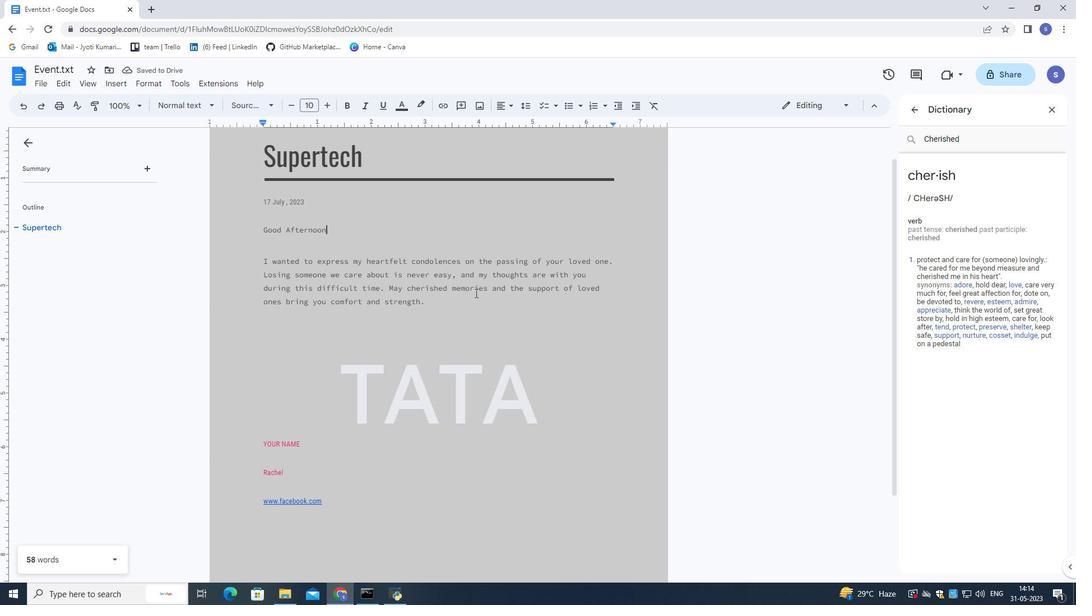 
Action: Mouse scrolled (475, 299) with delta (0, 0)
Screenshot: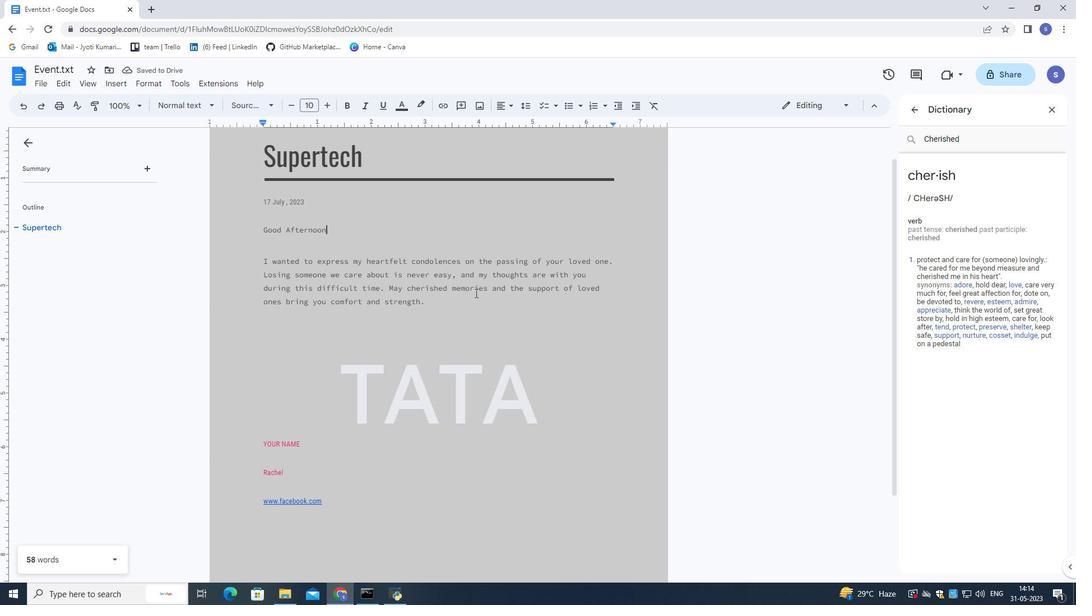 
Action: Mouse moved to (475, 301)
Screenshot: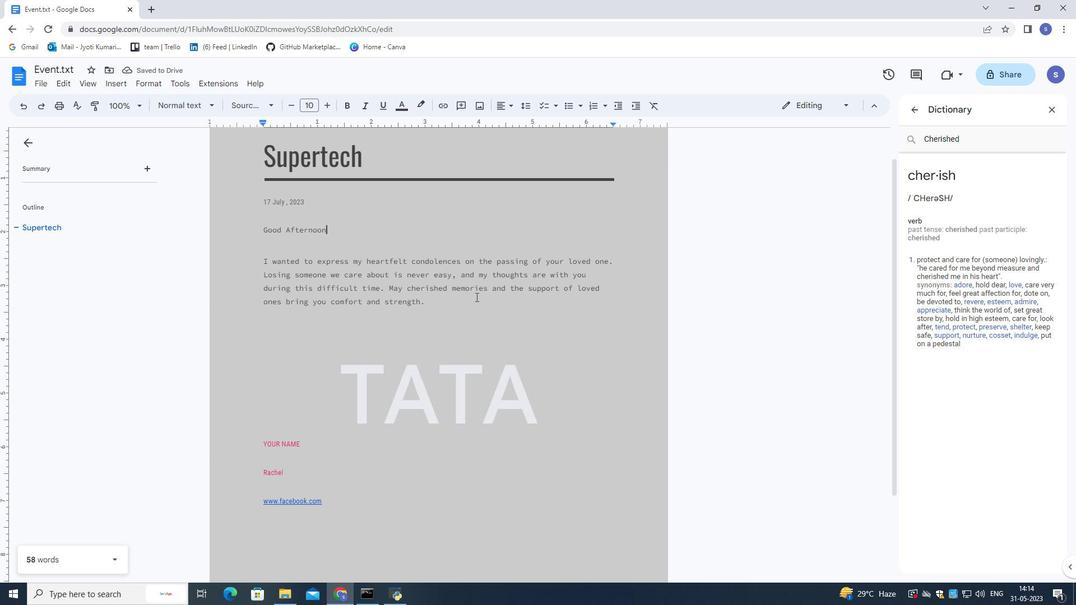 
Action: Mouse scrolled (475, 301) with delta (0, 0)
Screenshot: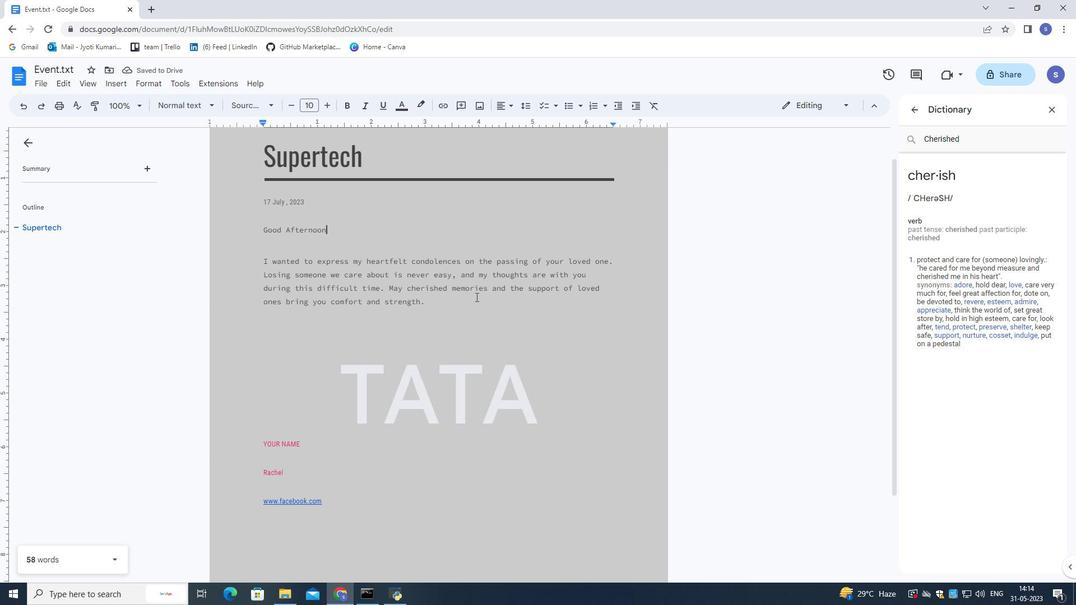 
Action: Mouse moved to (475, 302)
Screenshot: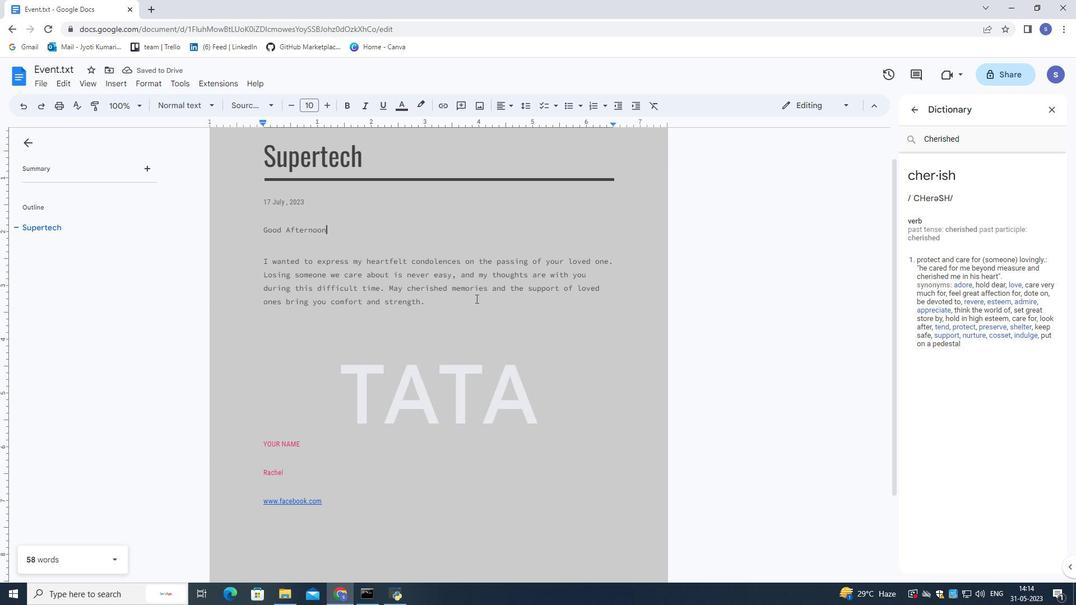 
Action: Mouse scrolled (475, 301) with delta (0, 0)
Screenshot: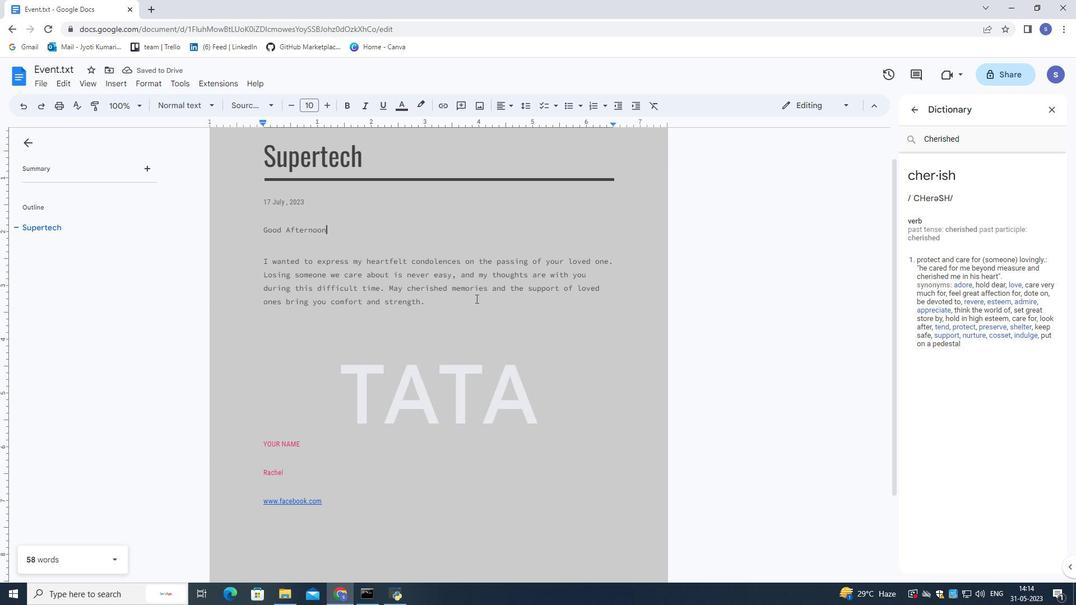 
Action: Mouse scrolled (475, 301) with delta (0, 0)
Screenshot: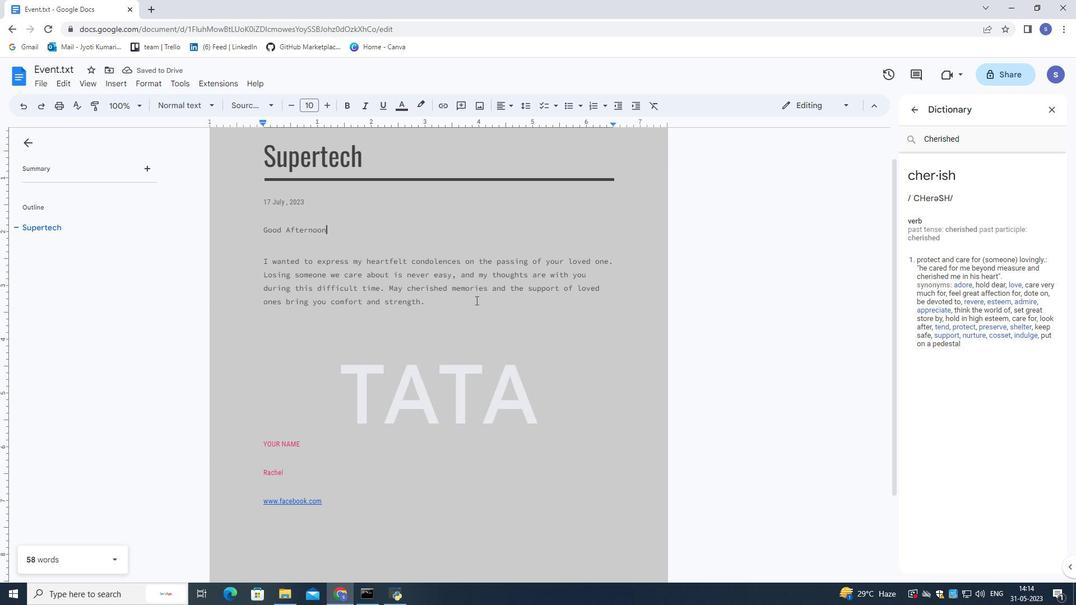 
Action: Mouse scrolled (475, 302) with delta (0, 0)
Screenshot: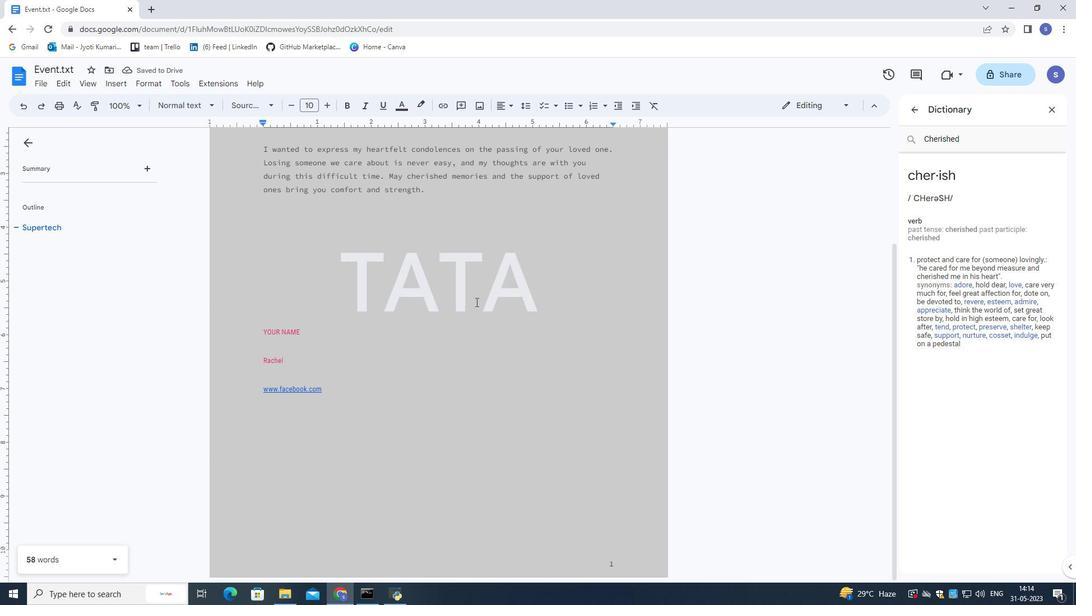 
Action: Mouse scrolled (475, 302) with delta (0, 0)
Screenshot: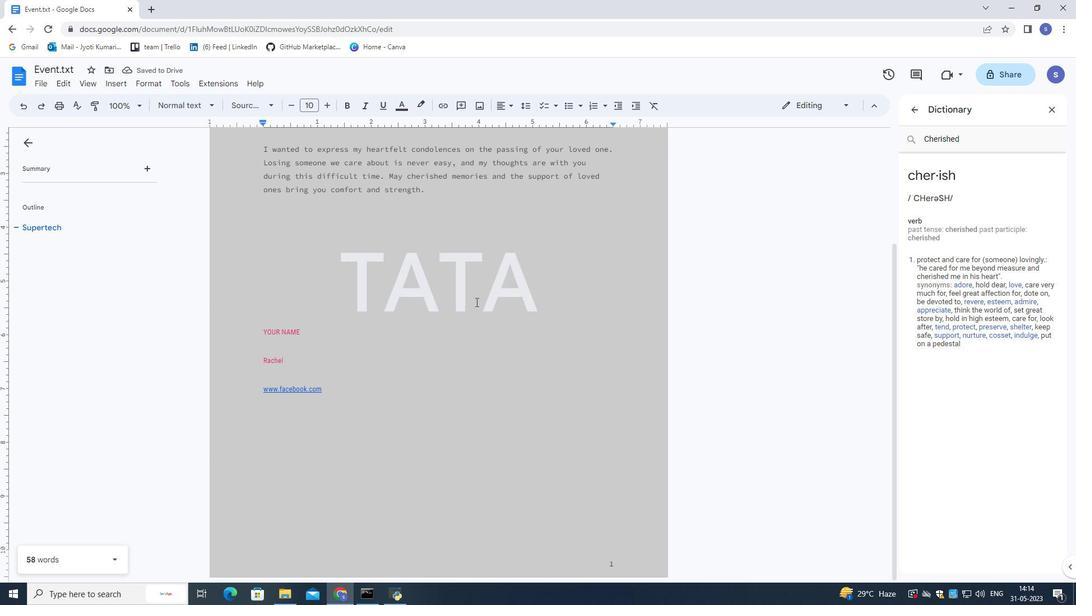 
Action: Mouse scrolled (475, 302) with delta (0, 0)
Screenshot: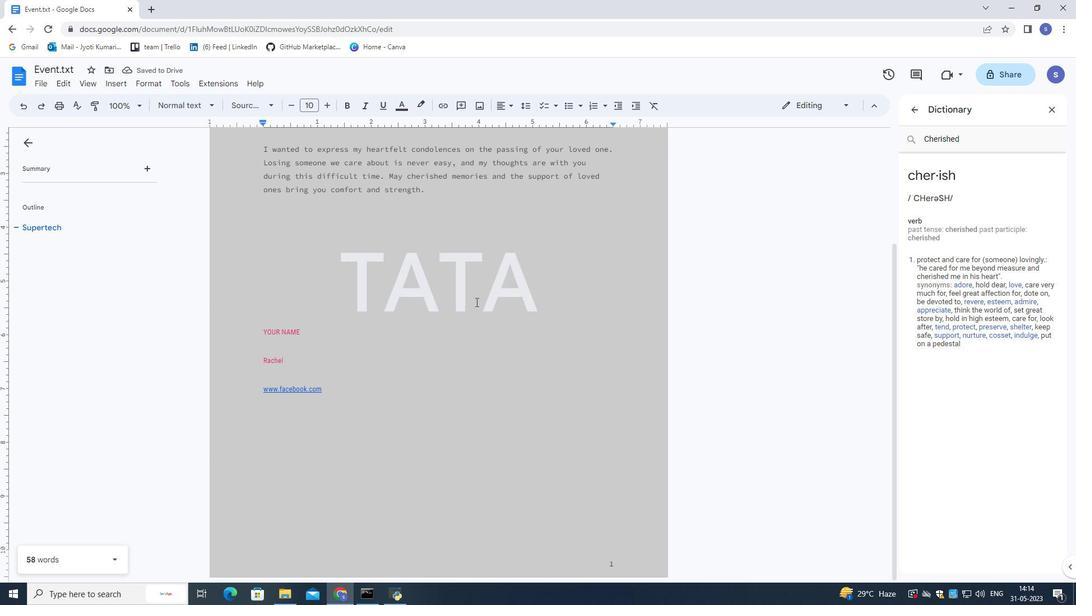 
Action: Mouse scrolled (475, 302) with delta (0, 0)
Screenshot: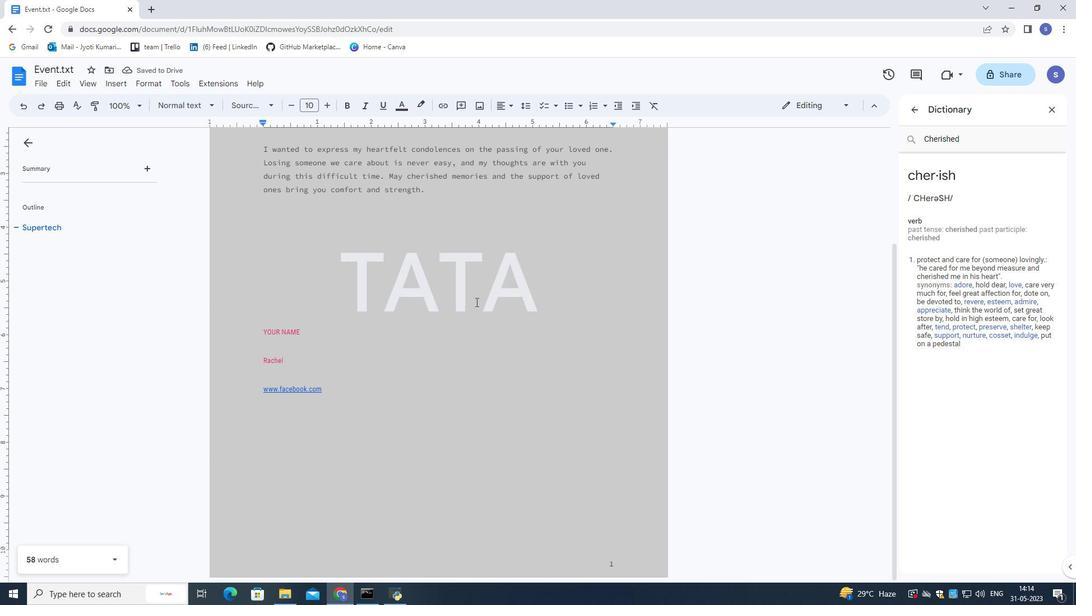 
Action: Mouse scrolled (475, 302) with delta (0, 0)
Screenshot: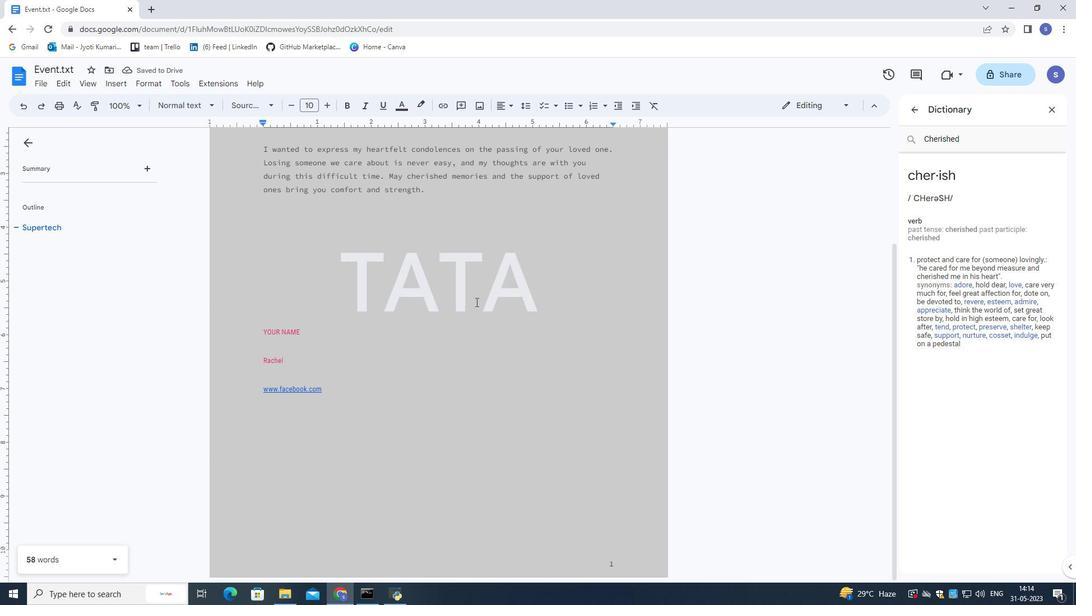 
Action: Mouse scrolled (475, 302) with delta (0, 0)
Screenshot: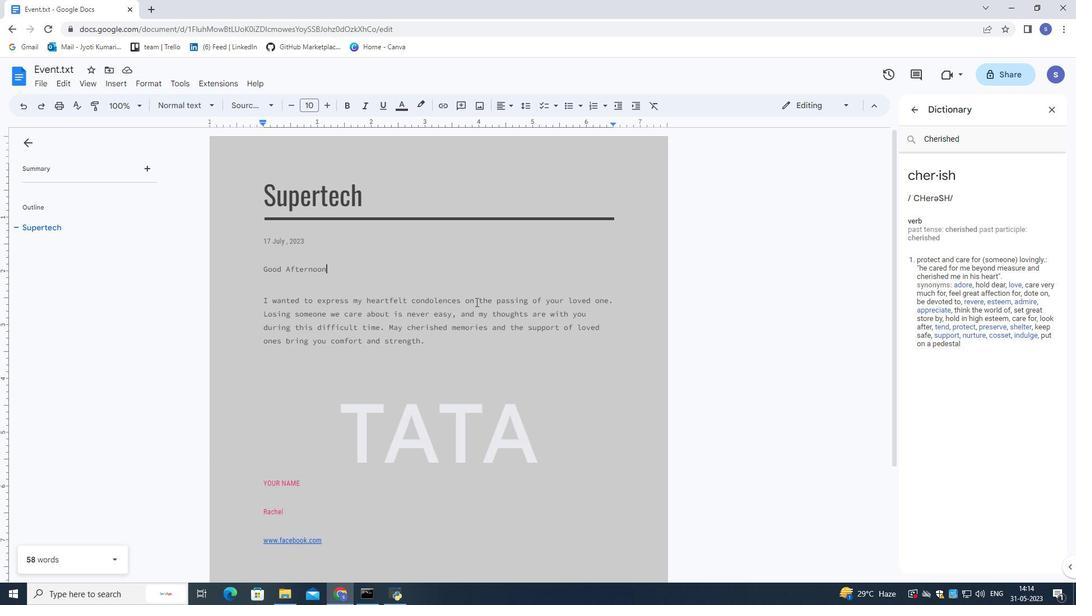 
Action: Mouse scrolled (475, 302) with delta (0, 0)
Screenshot: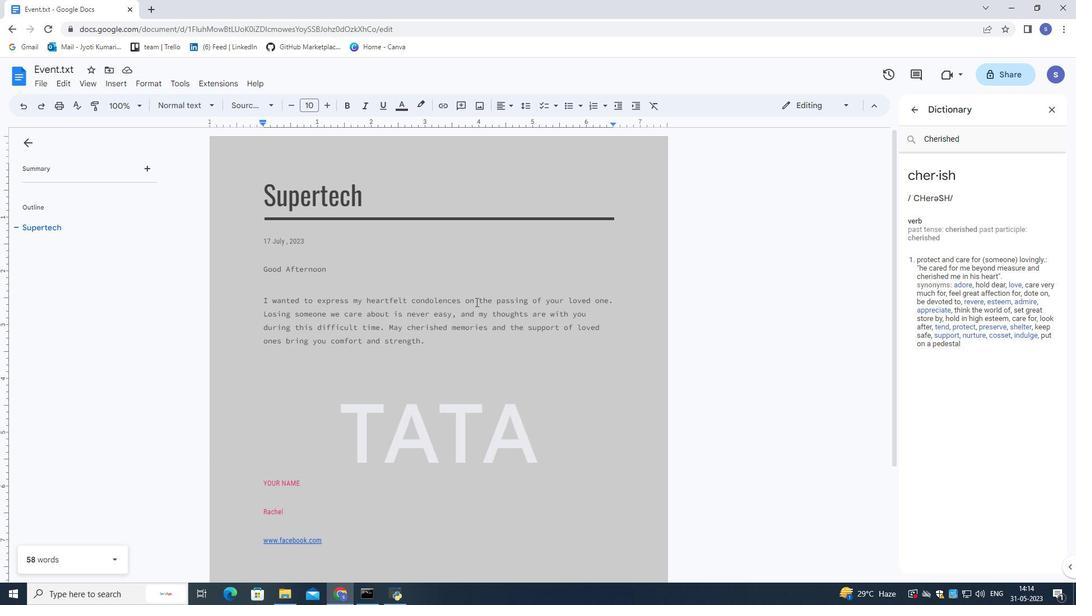 
